 Task: Search round trip flight ticket for 2 adults, 2 infants in seat and 1 infant on lap in first from Boston: Gen. Edward Lawrence Logan International Airport to Greensboro: Piedmont Triad International Airport on 5-1-2023 and return on 5-2-2023. Choice of flights is Westjet. Number of bags: 1 checked bag. Price is upto 75000. Outbound departure time preference is 7:45. Return departure time preference is 20:30.
Action: Mouse moved to (222, 428)
Screenshot: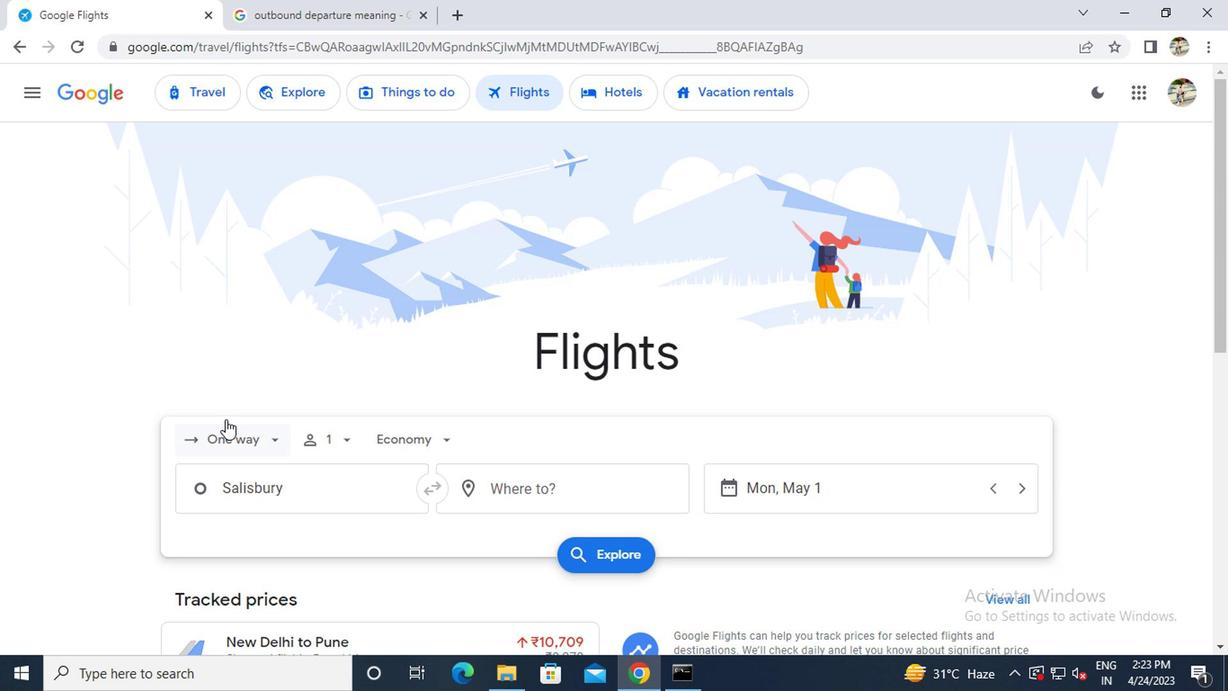 
Action: Mouse pressed left at (222, 428)
Screenshot: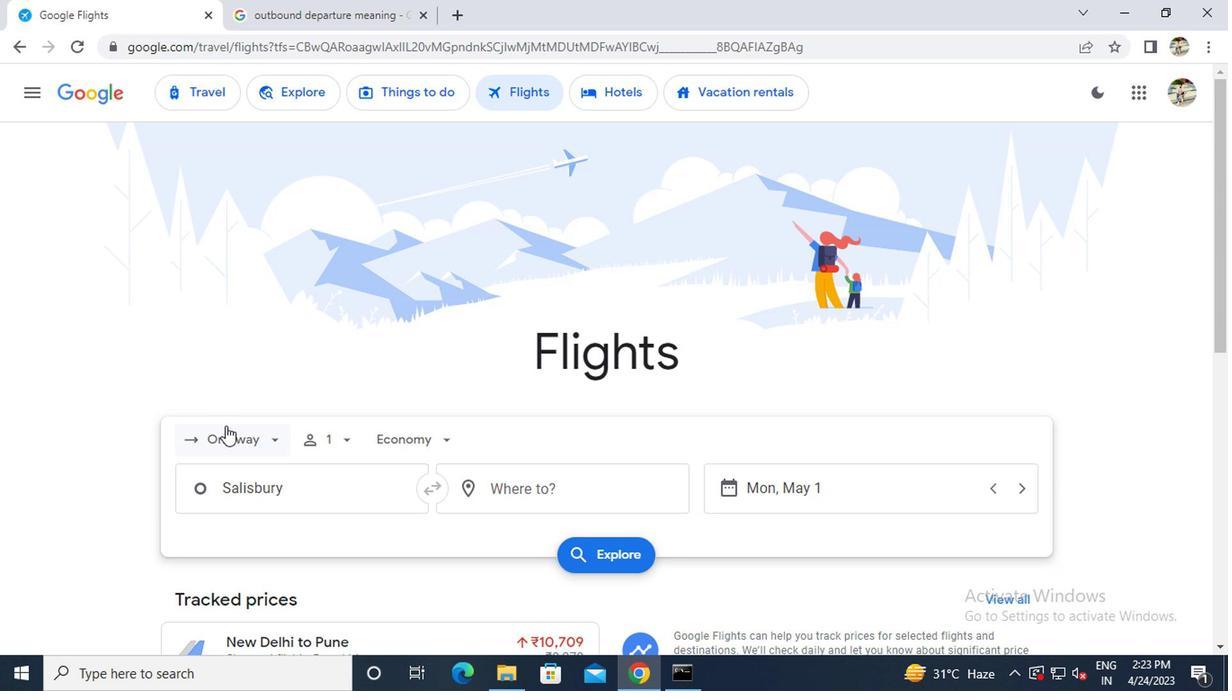 
Action: Mouse moved to (234, 479)
Screenshot: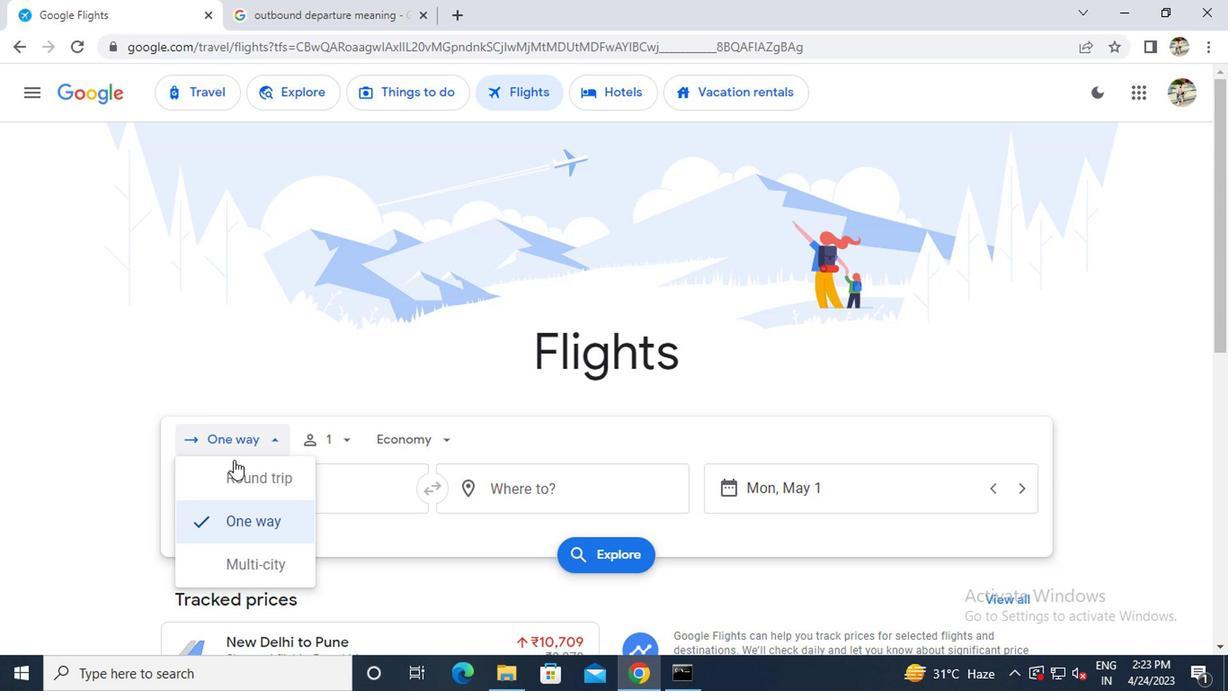 
Action: Mouse pressed left at (234, 479)
Screenshot: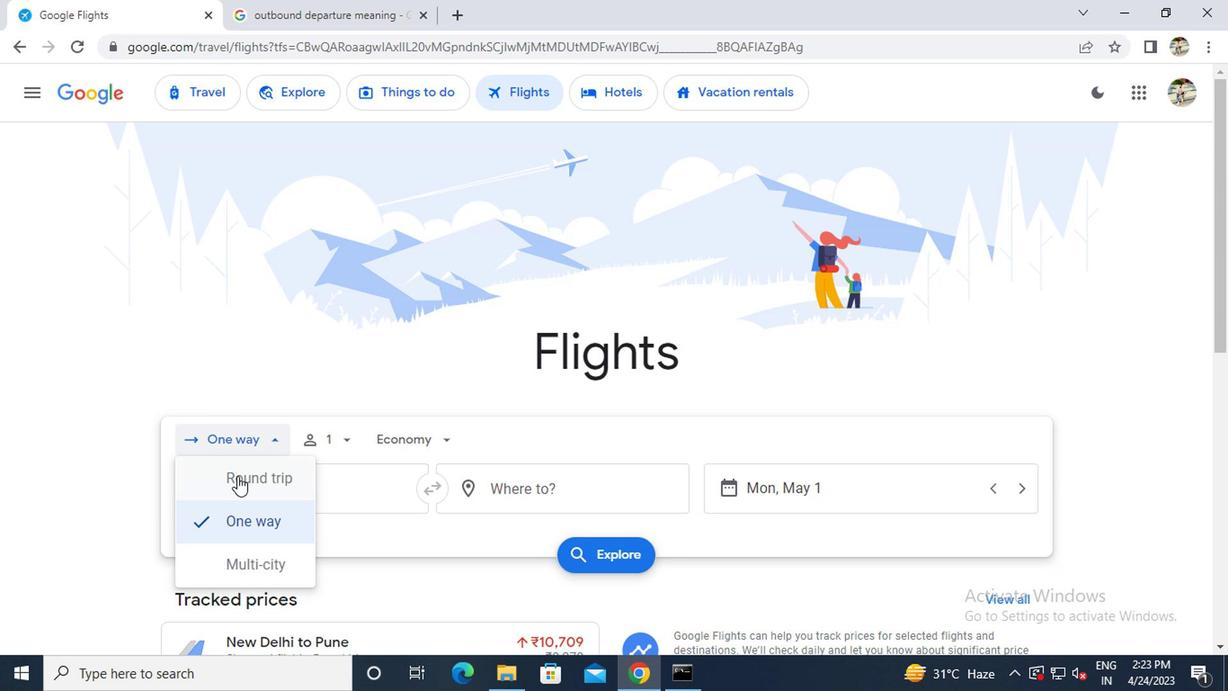 
Action: Mouse moved to (359, 435)
Screenshot: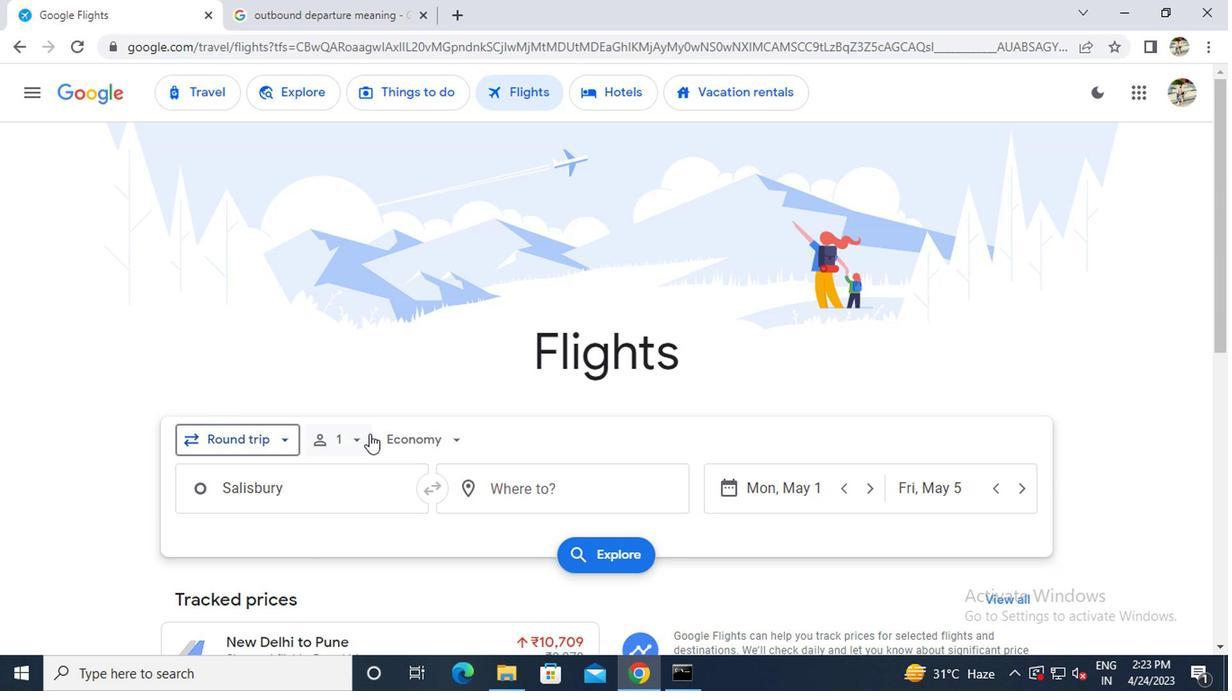 
Action: Mouse pressed left at (359, 435)
Screenshot: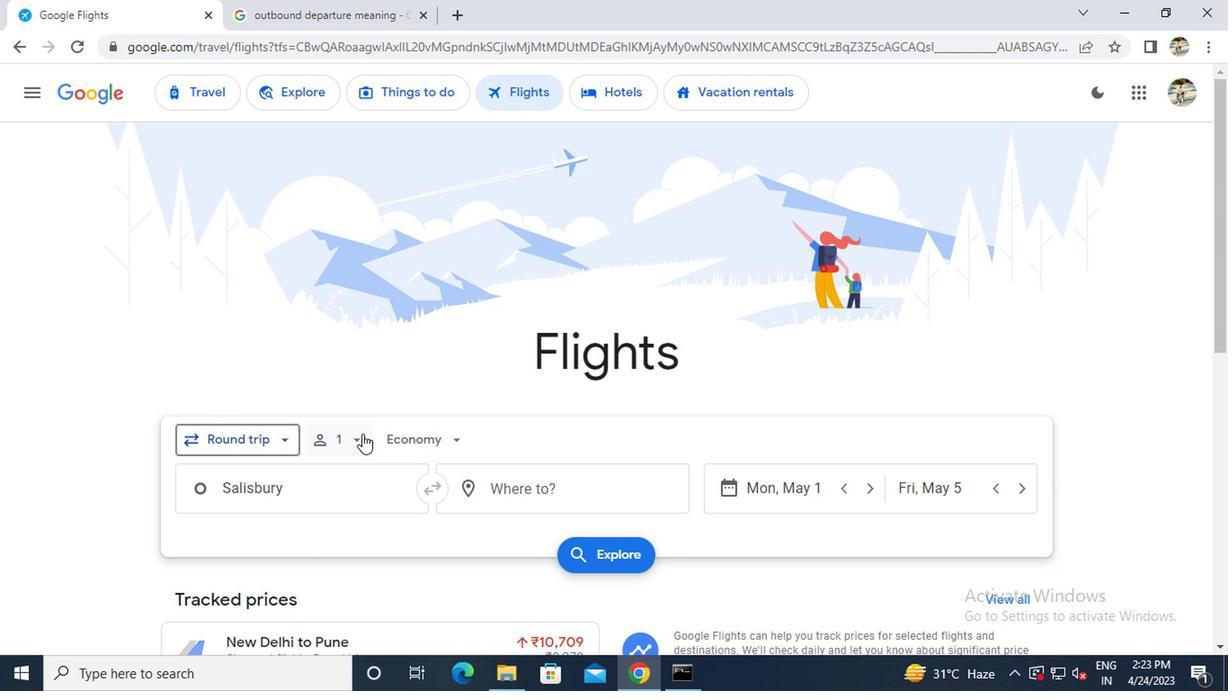 
Action: Mouse moved to (486, 483)
Screenshot: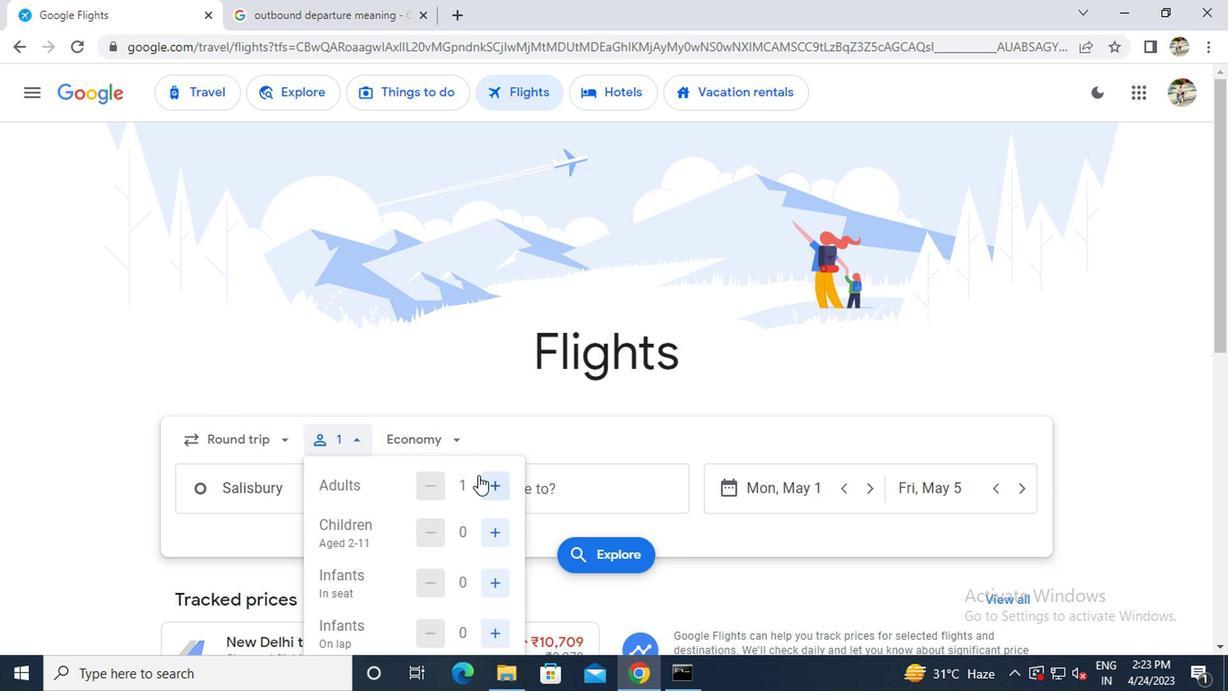 
Action: Mouse pressed left at (486, 483)
Screenshot: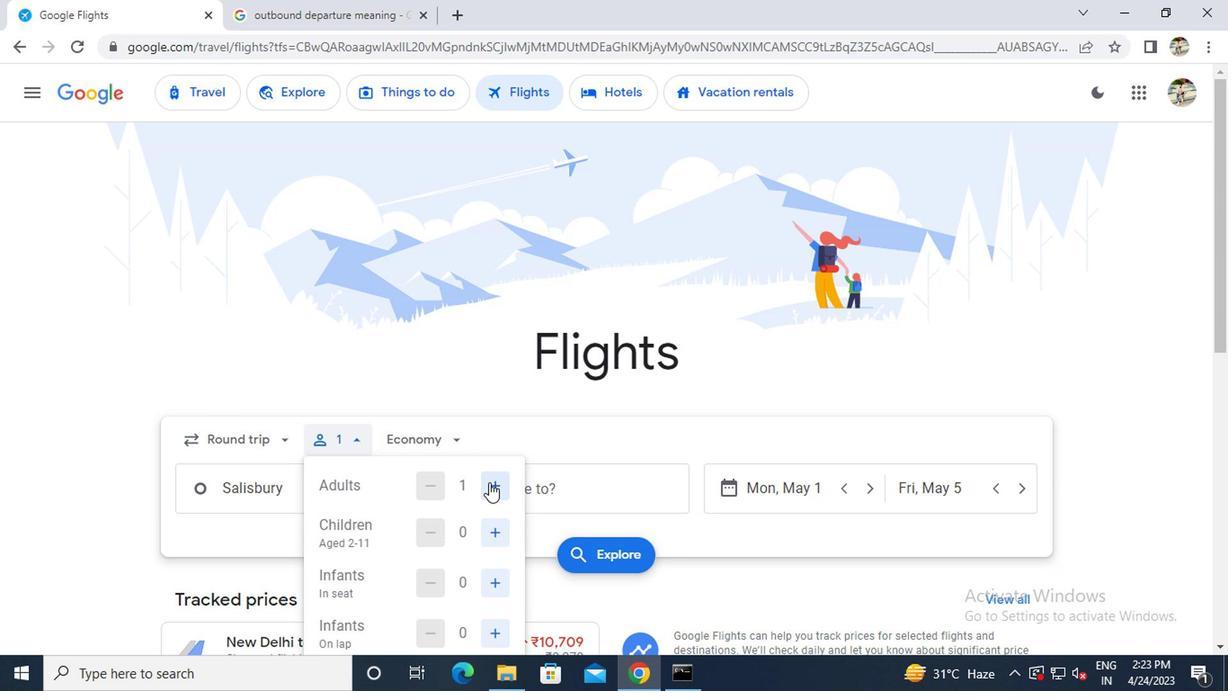 
Action: Mouse pressed left at (486, 483)
Screenshot: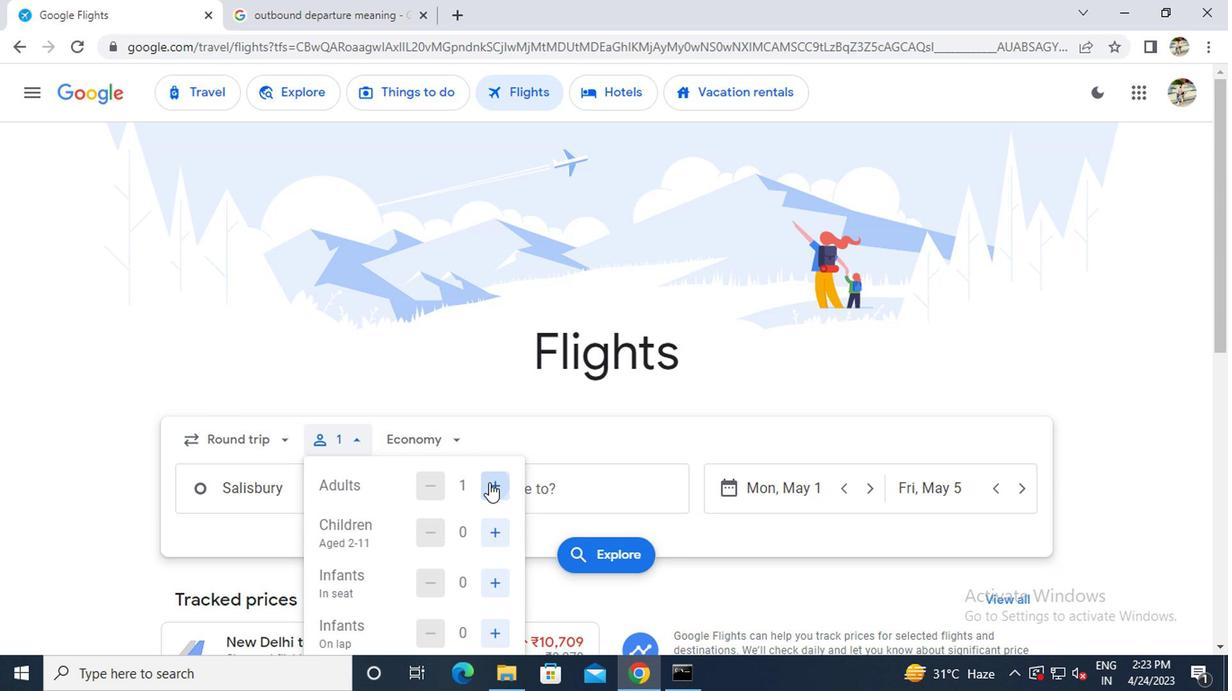 
Action: Mouse moved to (417, 479)
Screenshot: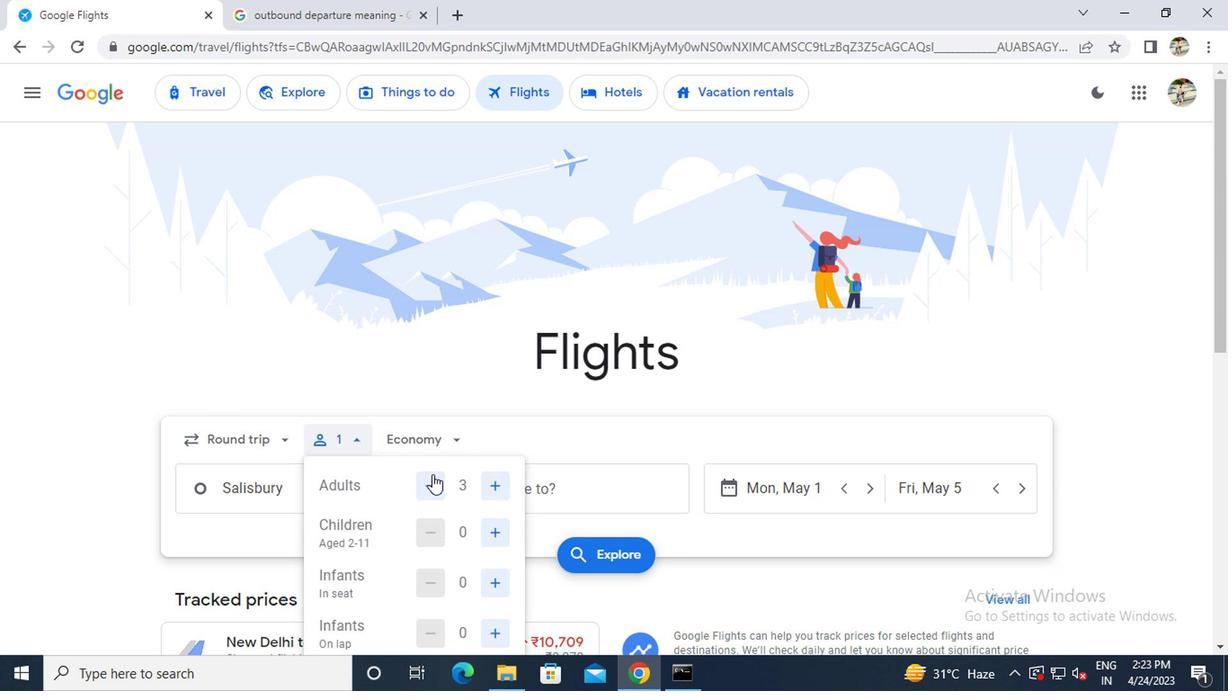 
Action: Mouse pressed left at (417, 479)
Screenshot: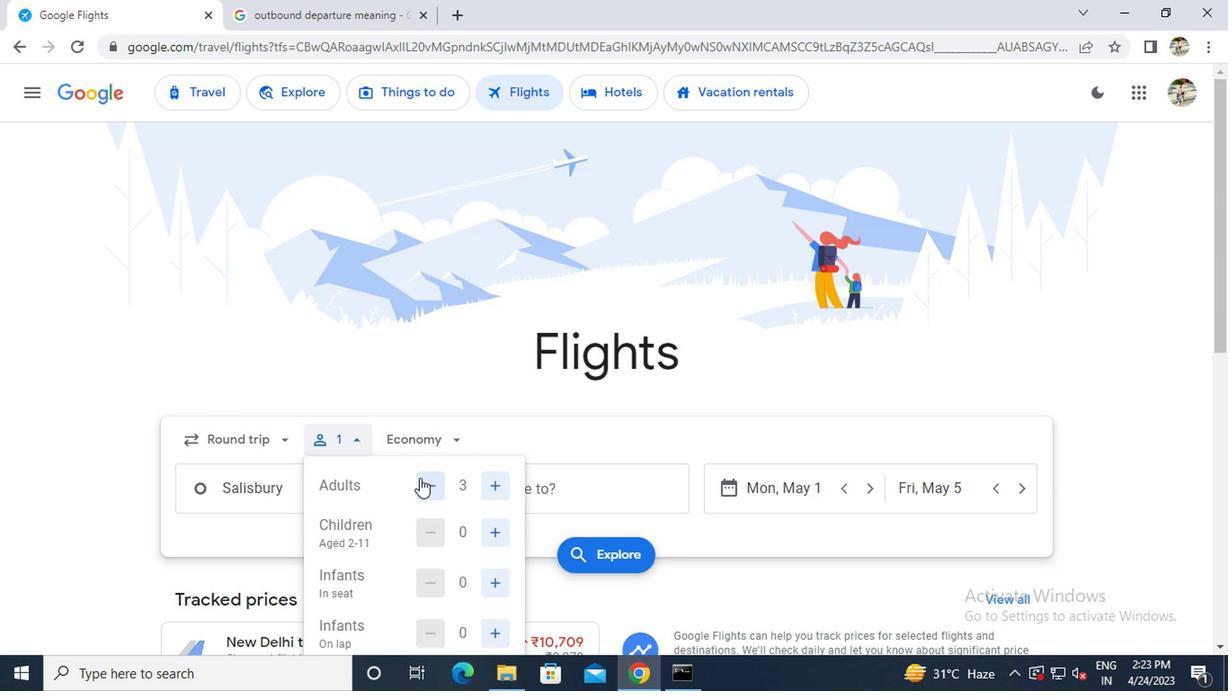 
Action: Mouse moved to (495, 574)
Screenshot: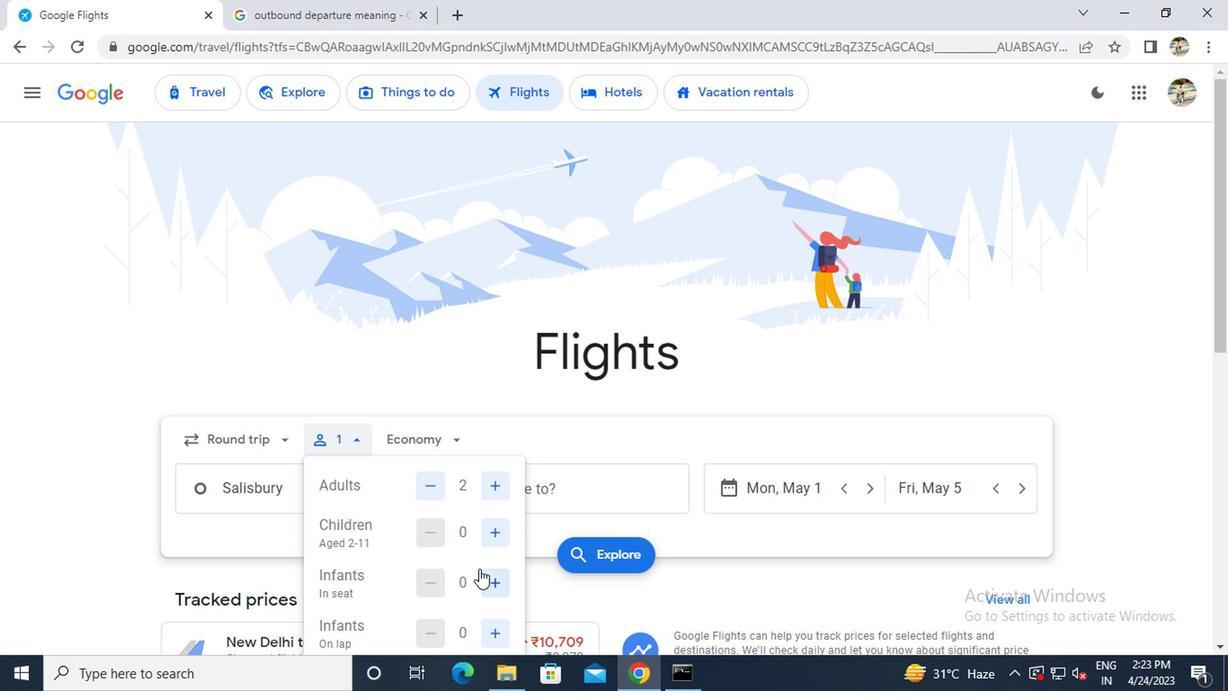
Action: Mouse pressed left at (495, 574)
Screenshot: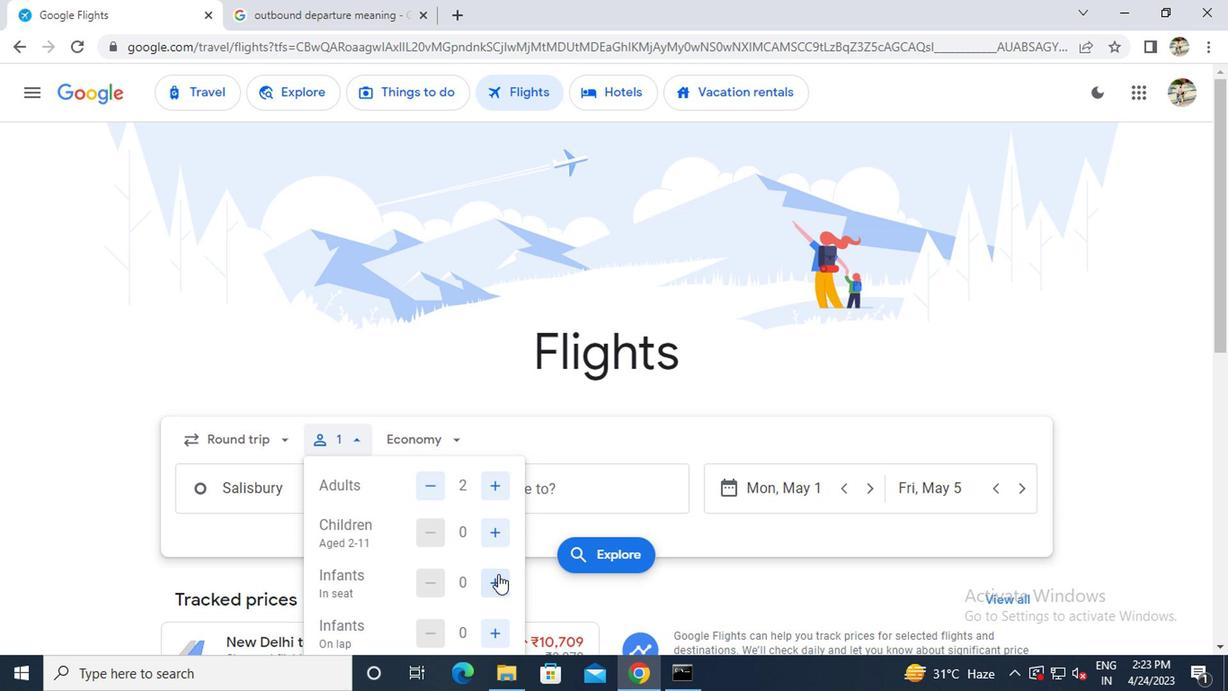 
Action: Mouse moved to (496, 574)
Screenshot: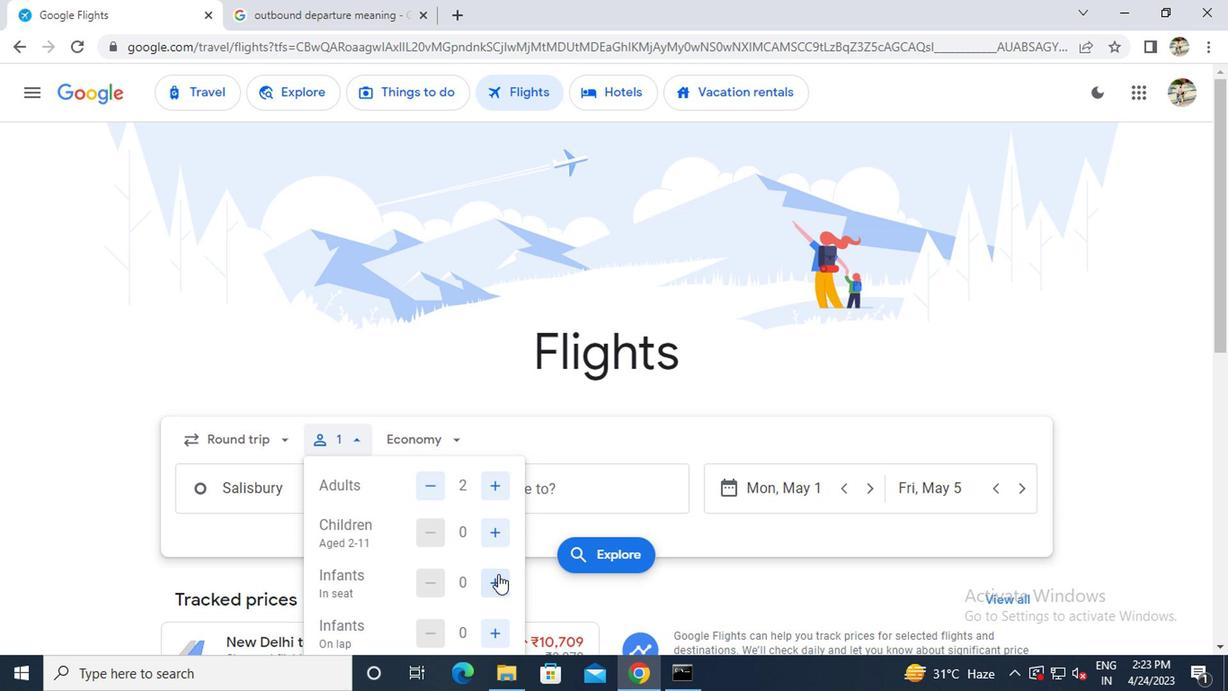 
Action: Mouse pressed left at (496, 574)
Screenshot: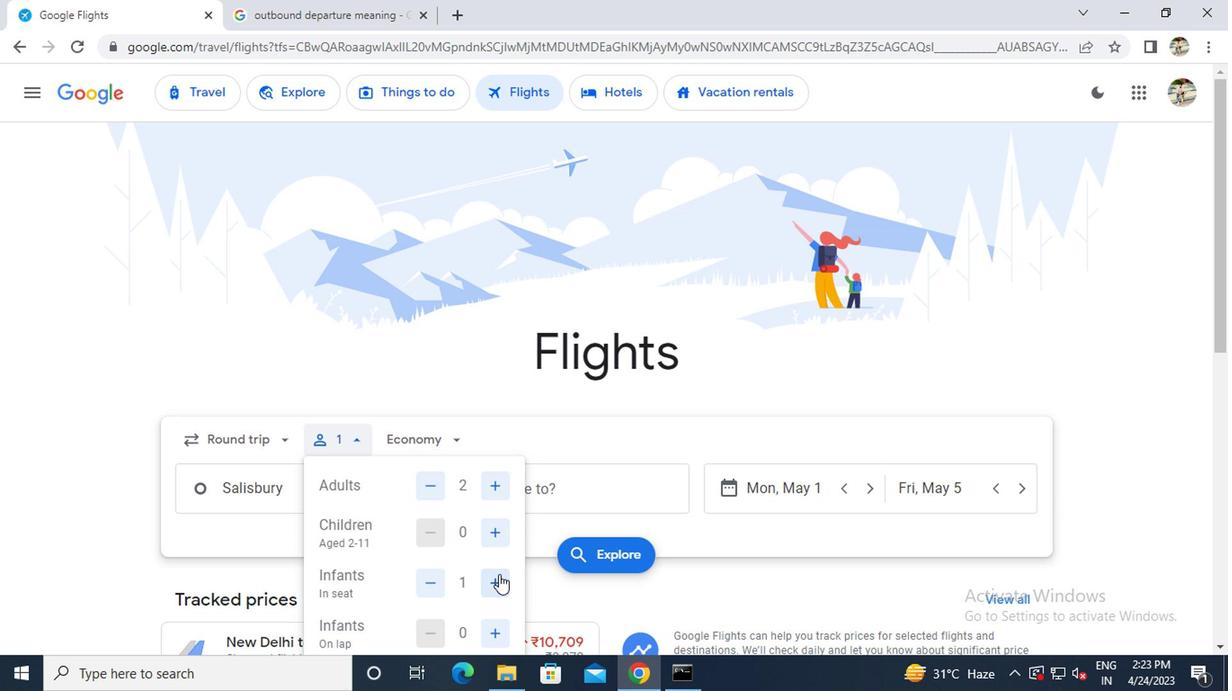 
Action: Mouse scrolled (496, 574) with delta (0, 0)
Screenshot: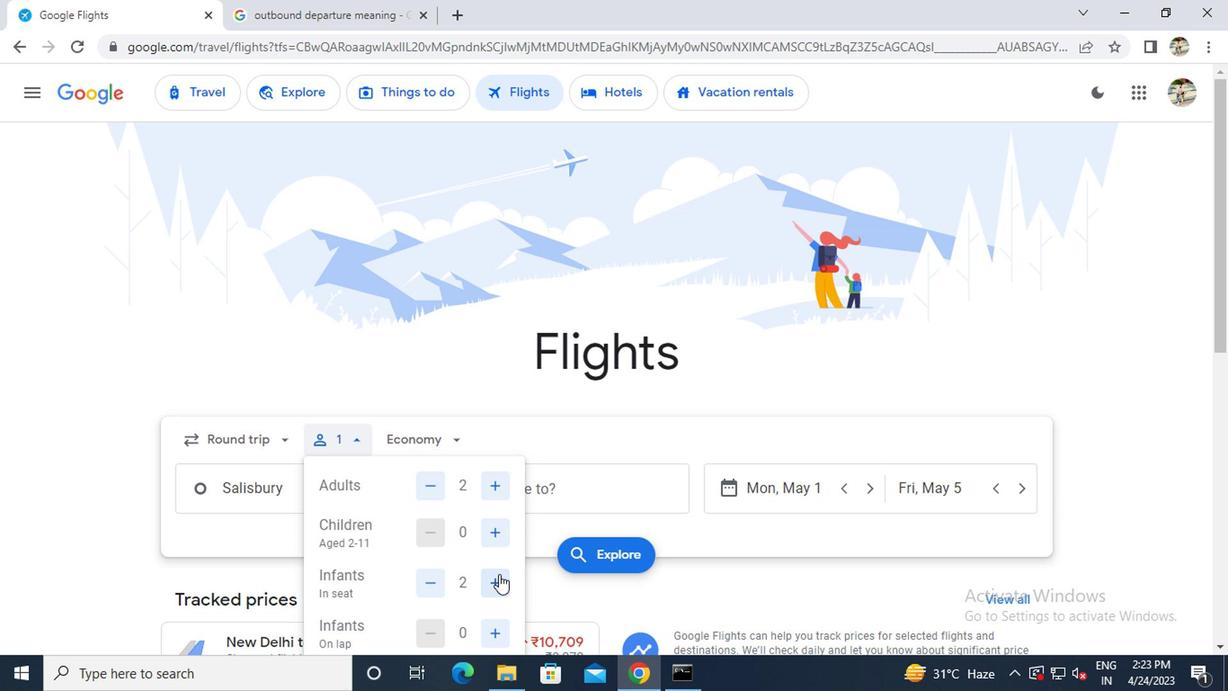 
Action: Mouse moved to (492, 540)
Screenshot: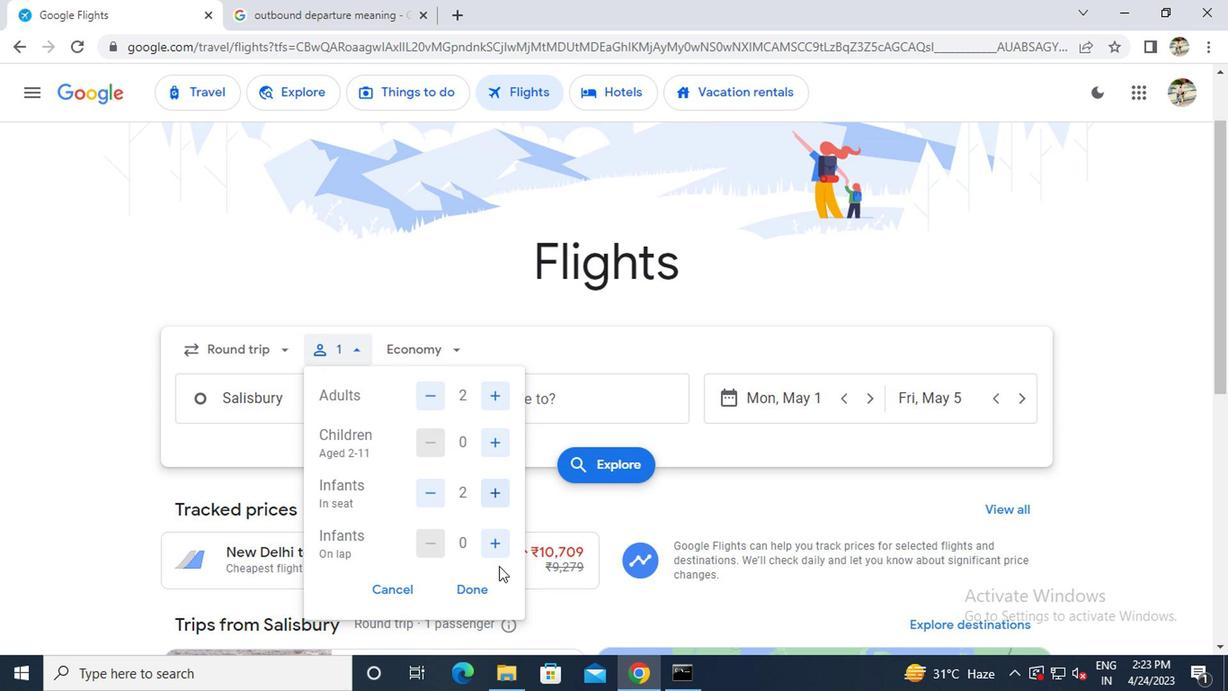 
Action: Mouse pressed left at (492, 540)
Screenshot: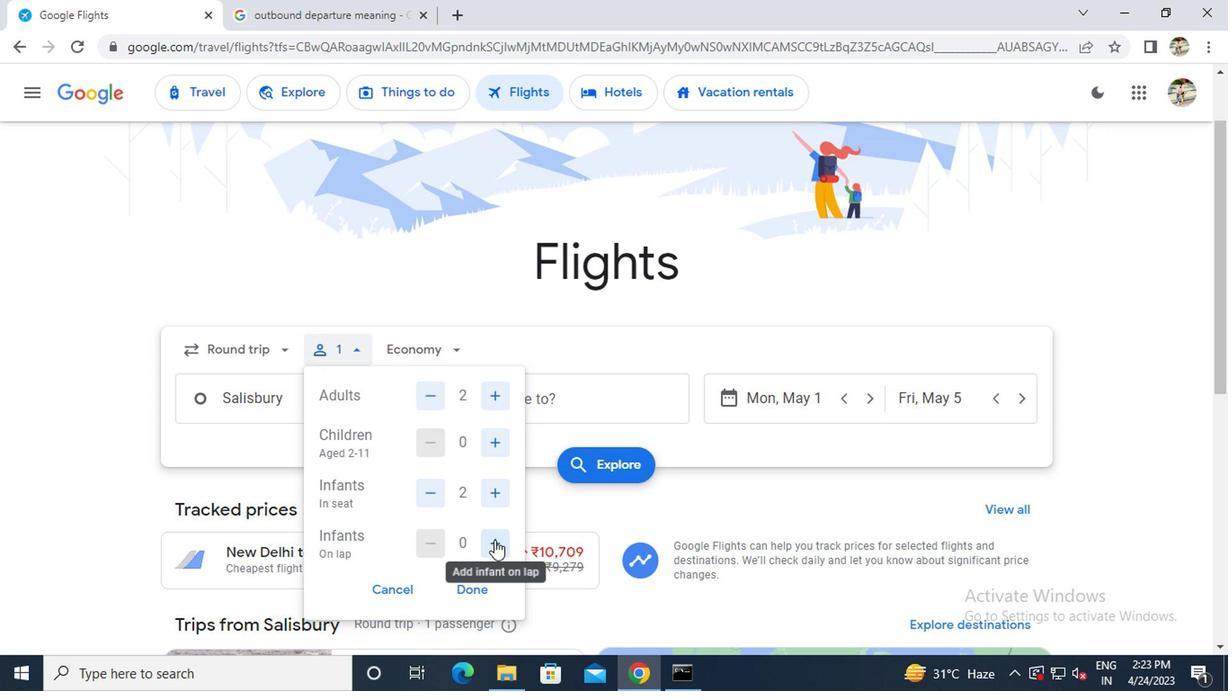 
Action: Mouse moved to (461, 592)
Screenshot: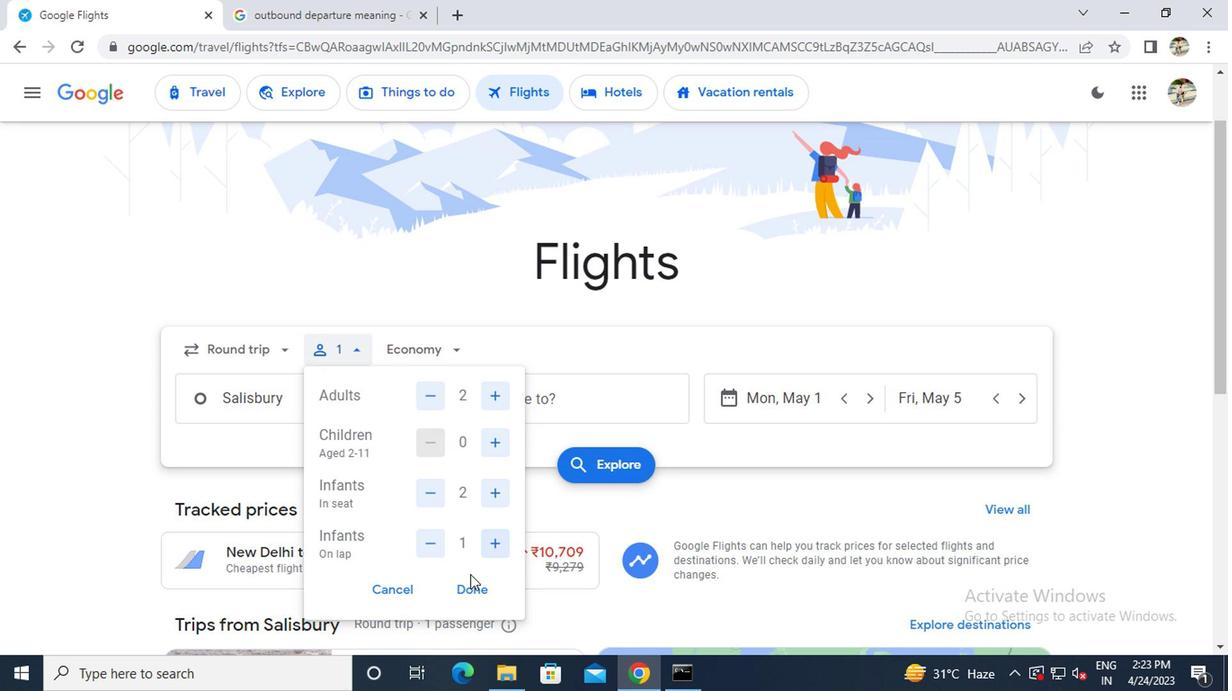 
Action: Mouse pressed left at (461, 592)
Screenshot: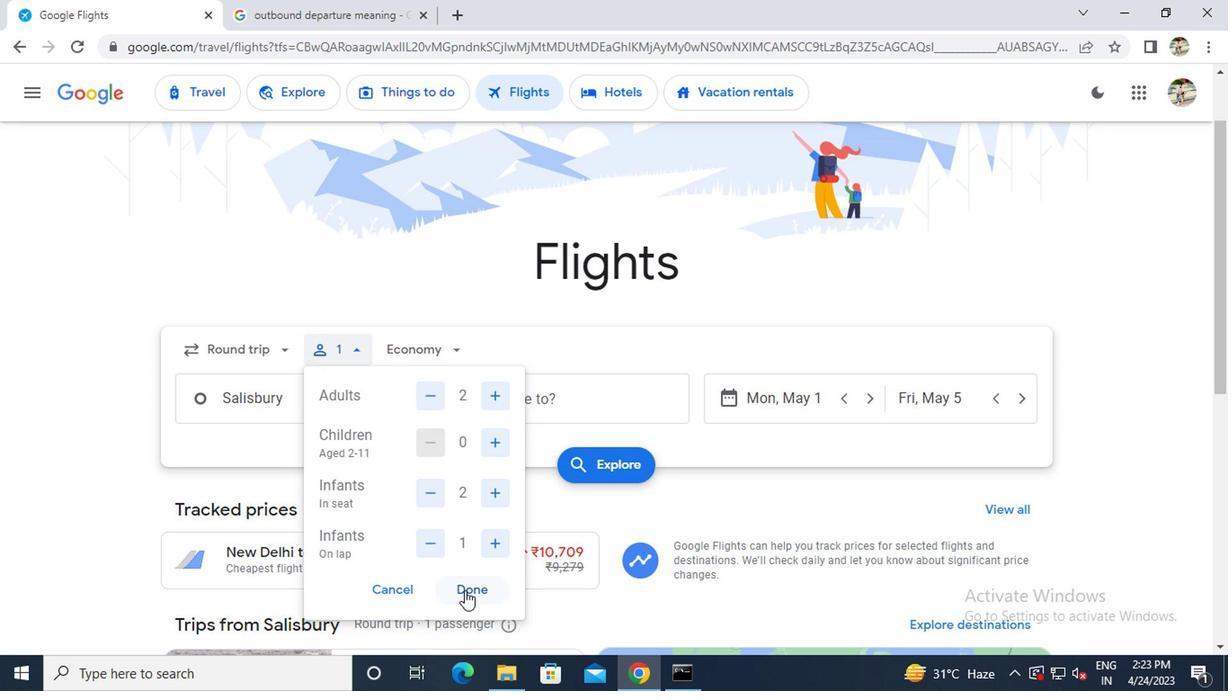 
Action: Mouse moved to (413, 337)
Screenshot: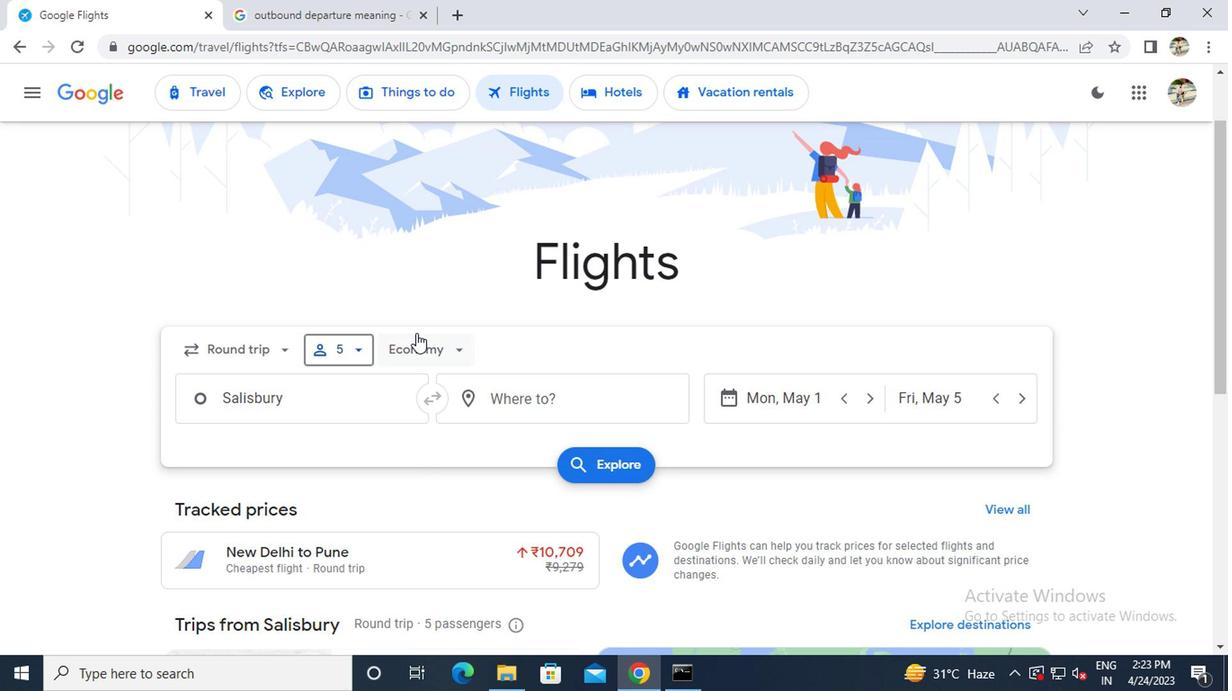 
Action: Mouse pressed left at (413, 337)
Screenshot: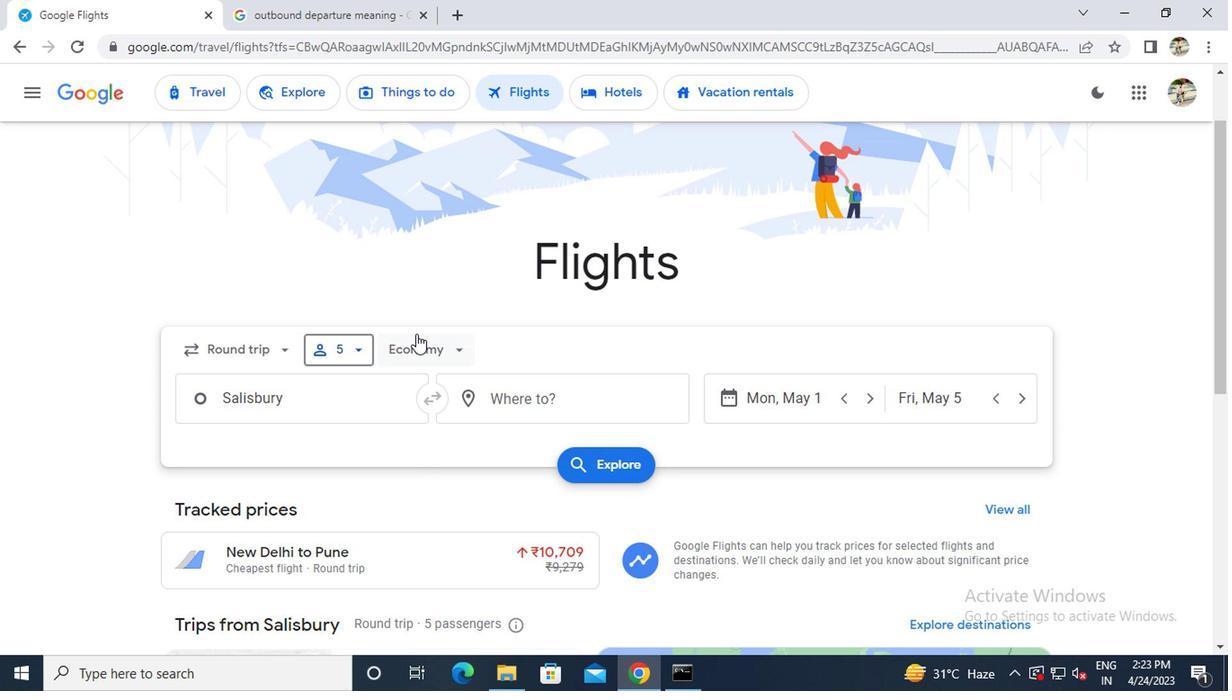 
Action: Mouse moved to (409, 401)
Screenshot: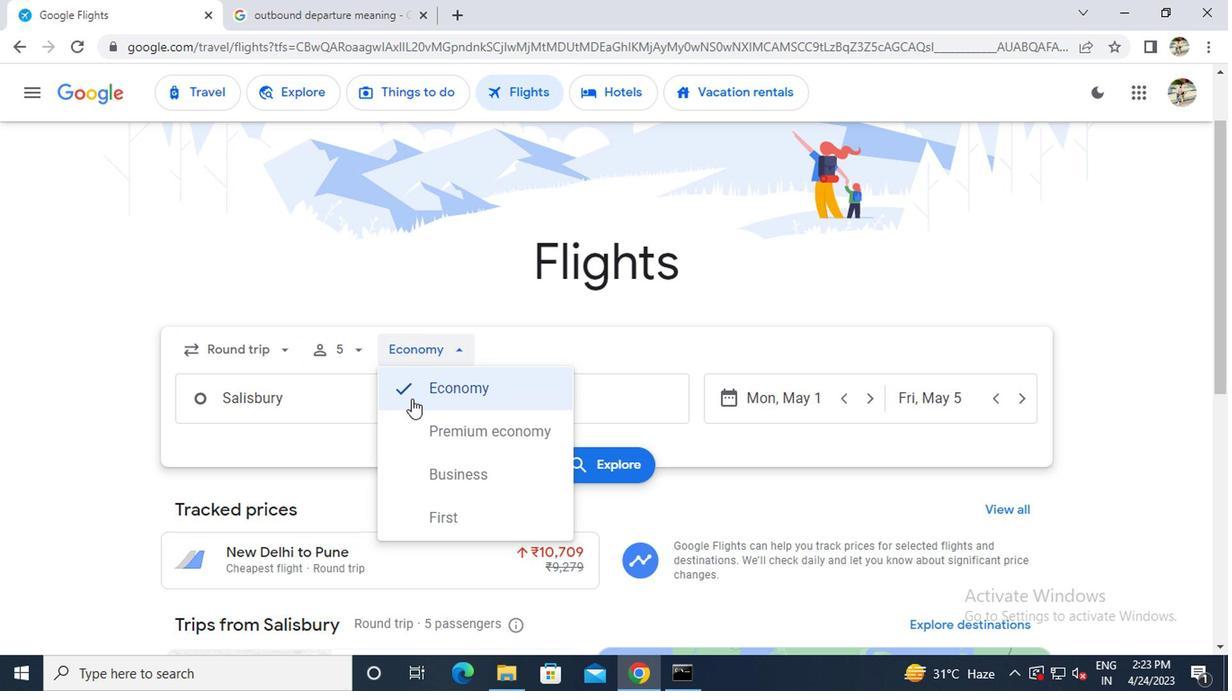 
Action: Mouse pressed left at (409, 401)
Screenshot: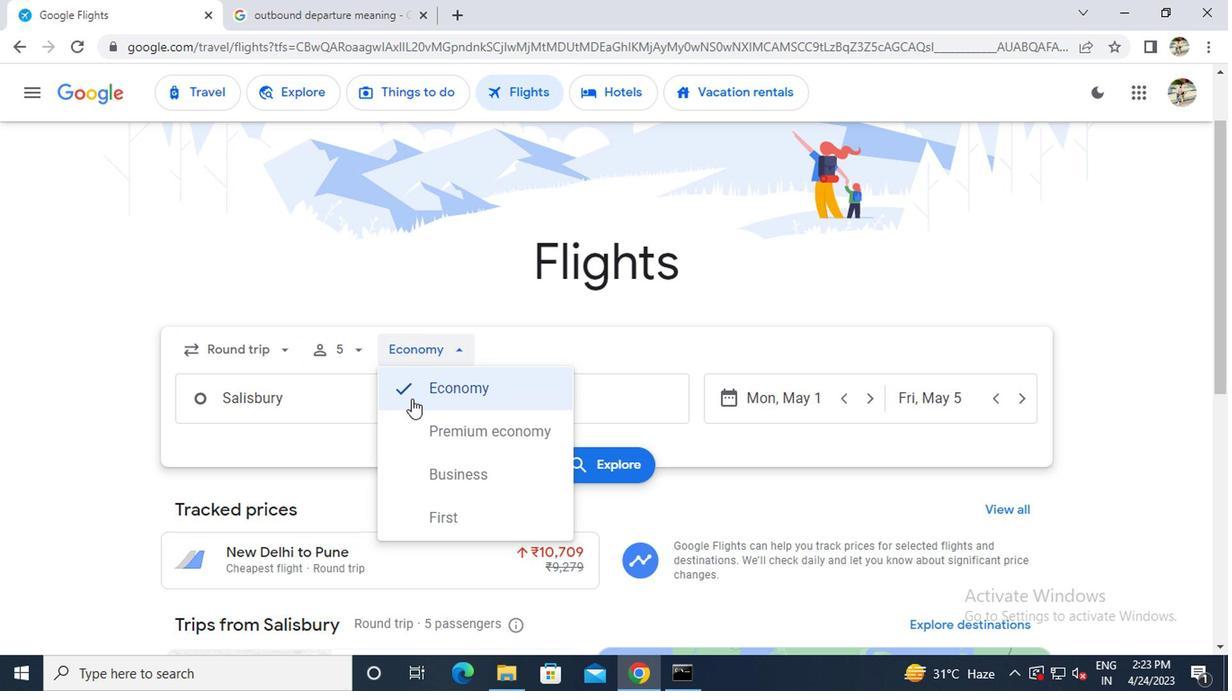 
Action: Mouse moved to (305, 405)
Screenshot: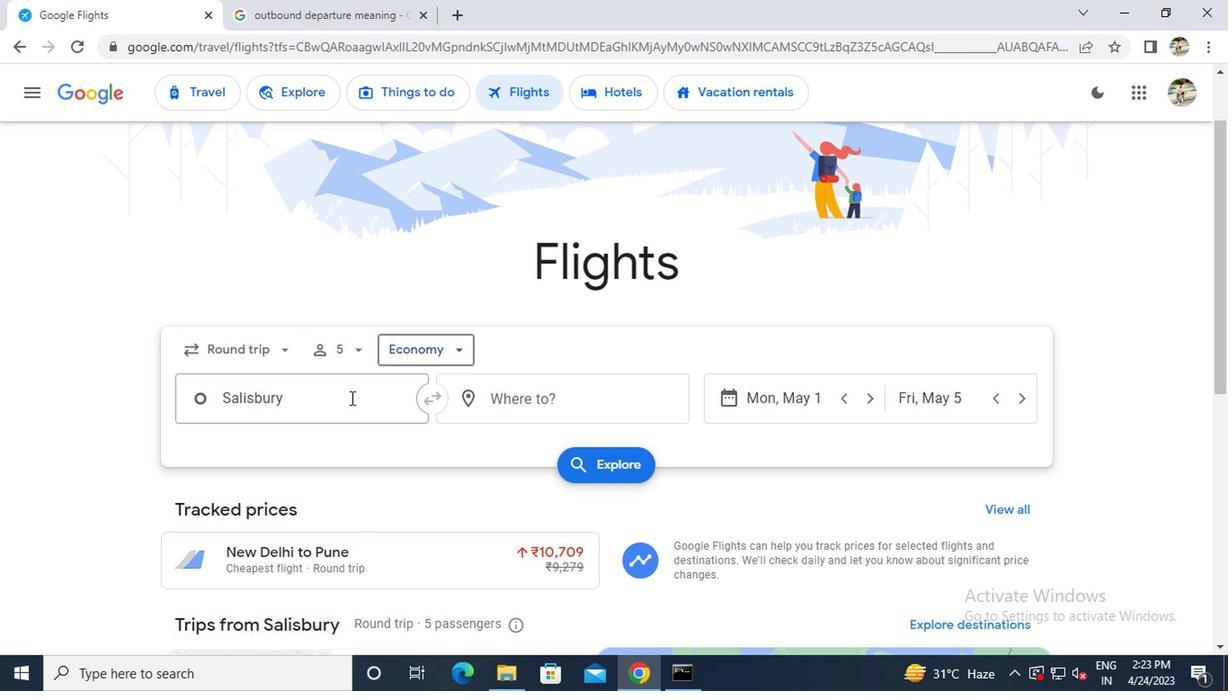 
Action: Mouse pressed left at (305, 405)
Screenshot: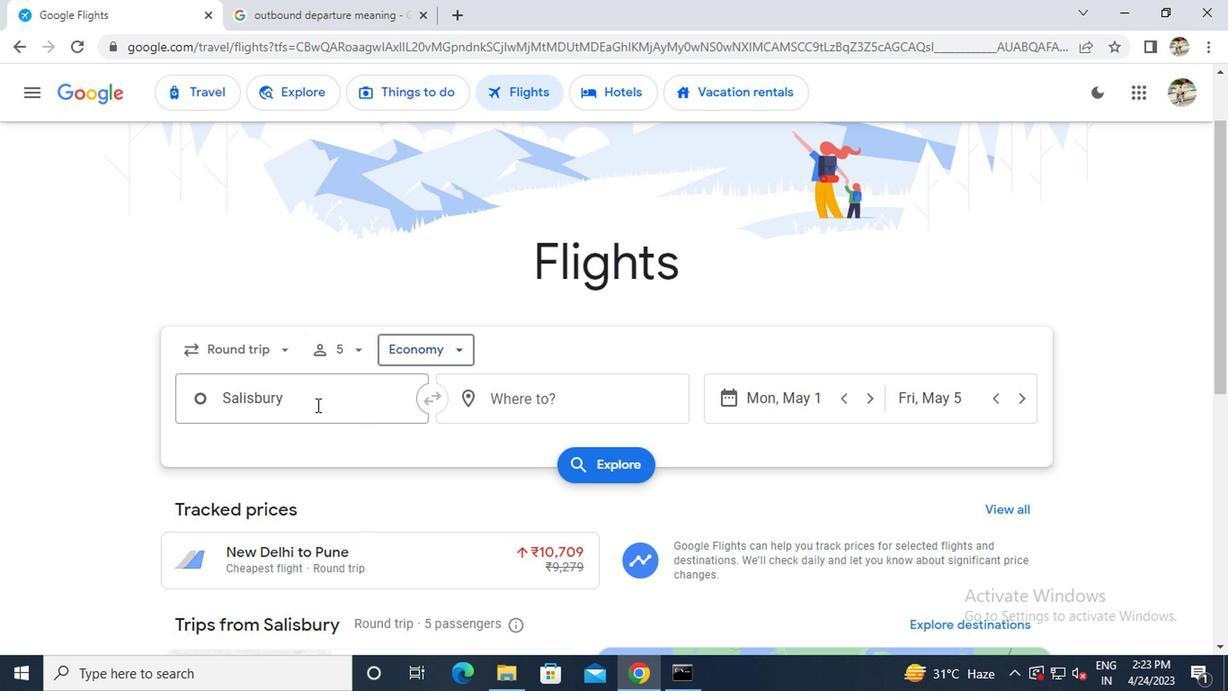 
Action: Key pressed <Key.caps_lock>b<Key.caps_lock>oston<Key.space><Key.caps_lock>g<Key.caps_lock>en<Key.backspace>
Screenshot: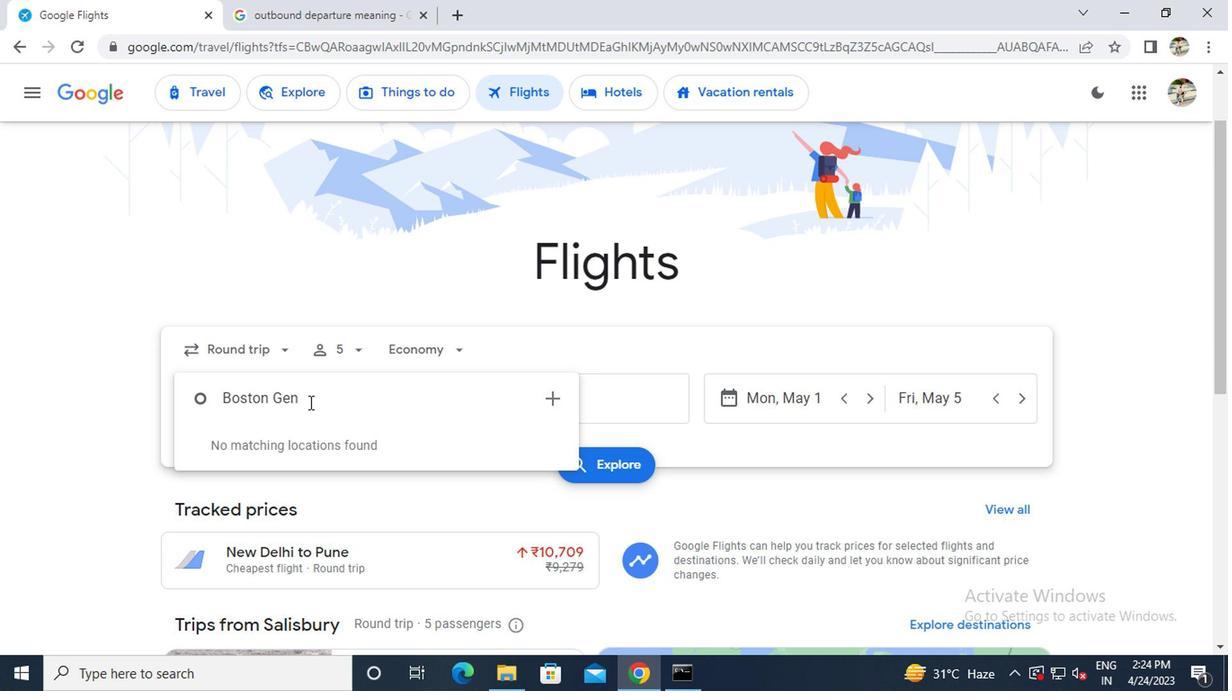 
Action: Mouse moved to (292, 451)
Screenshot: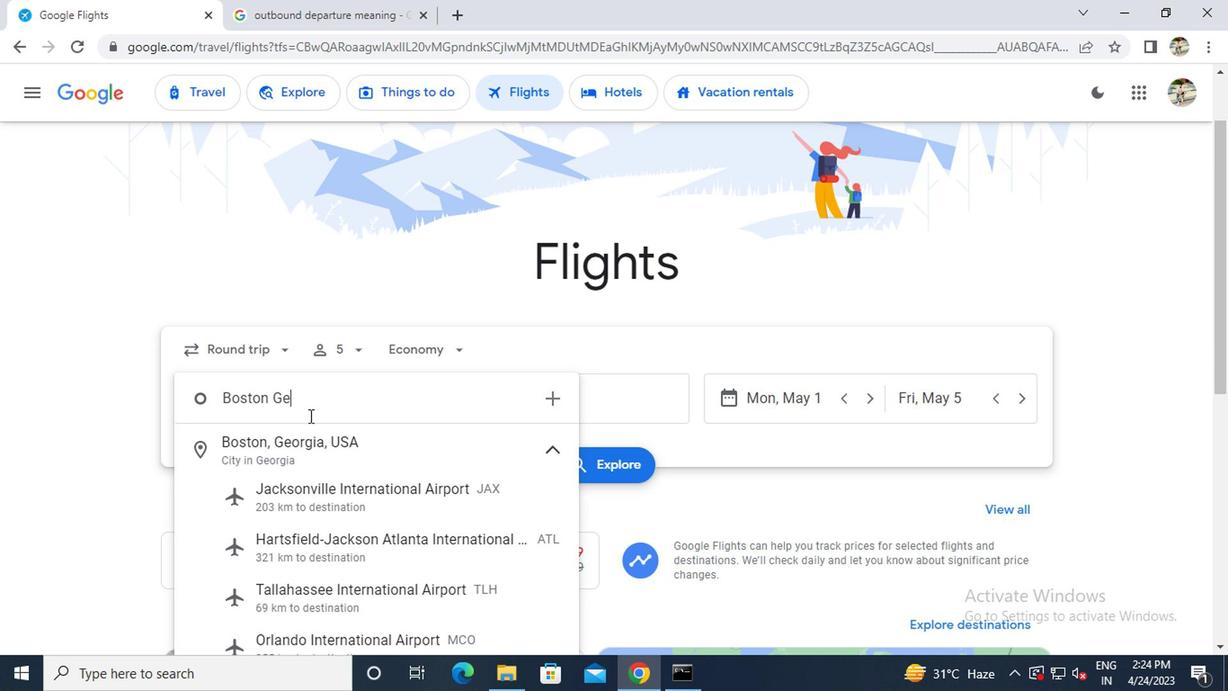 
Action: Mouse pressed left at (292, 451)
Screenshot: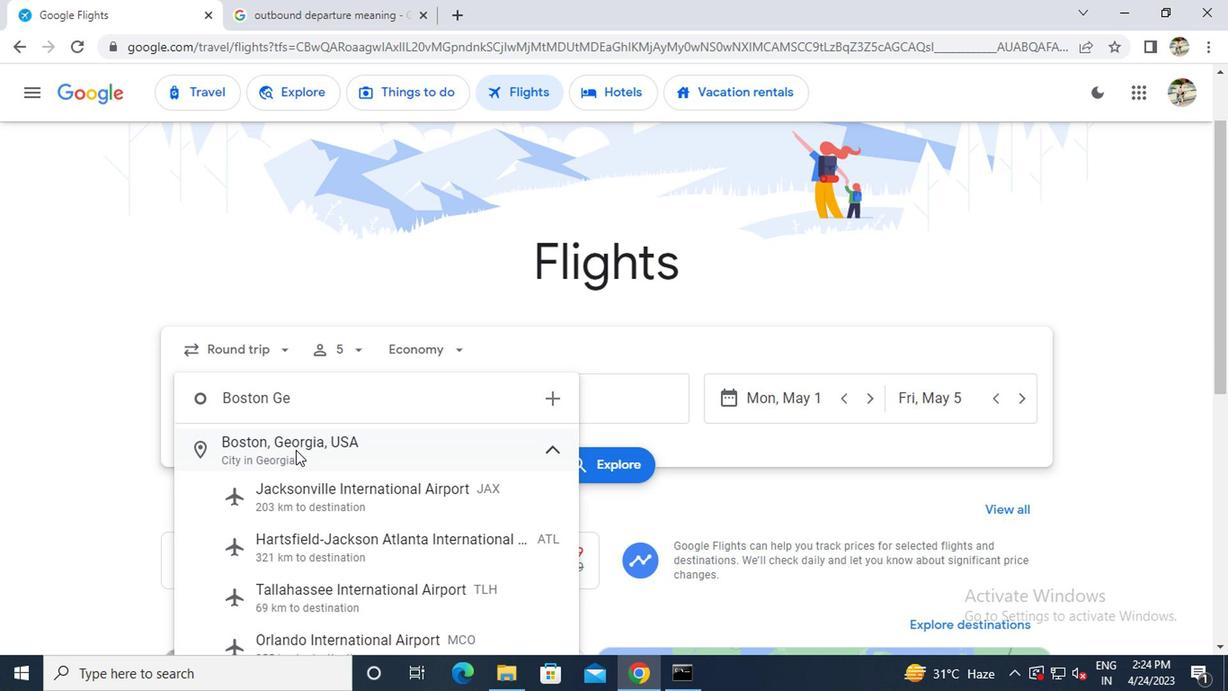 
Action: Mouse moved to (496, 414)
Screenshot: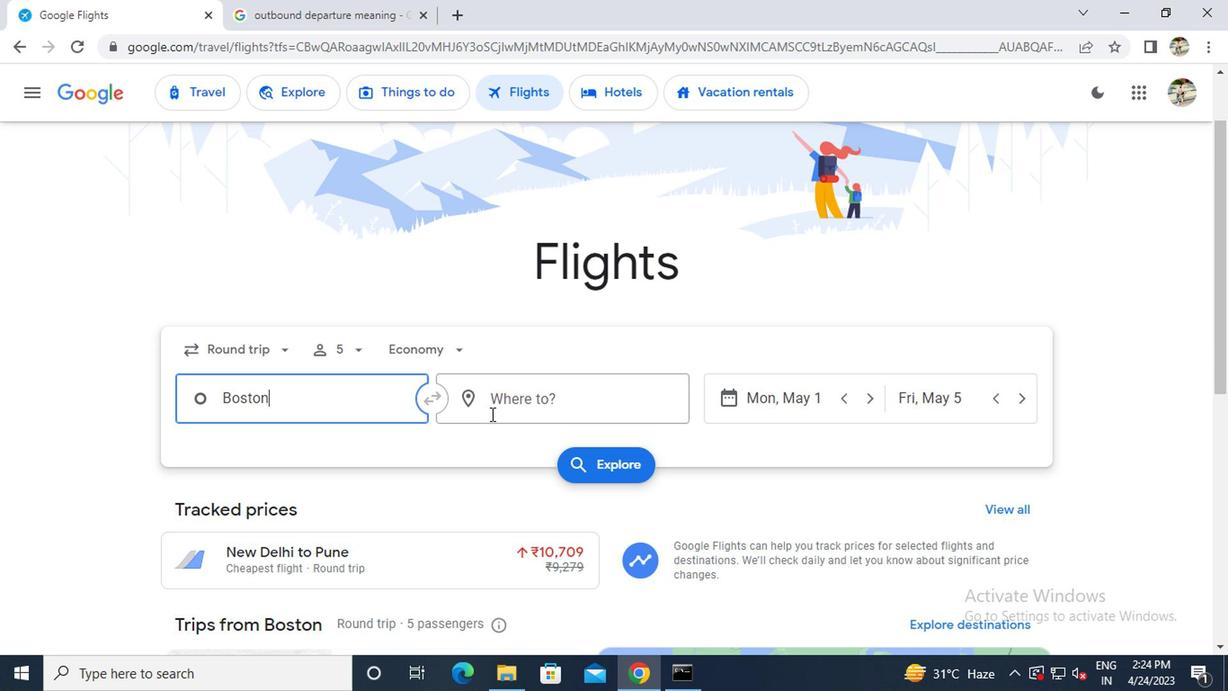 
Action: Mouse pressed left at (496, 414)
Screenshot: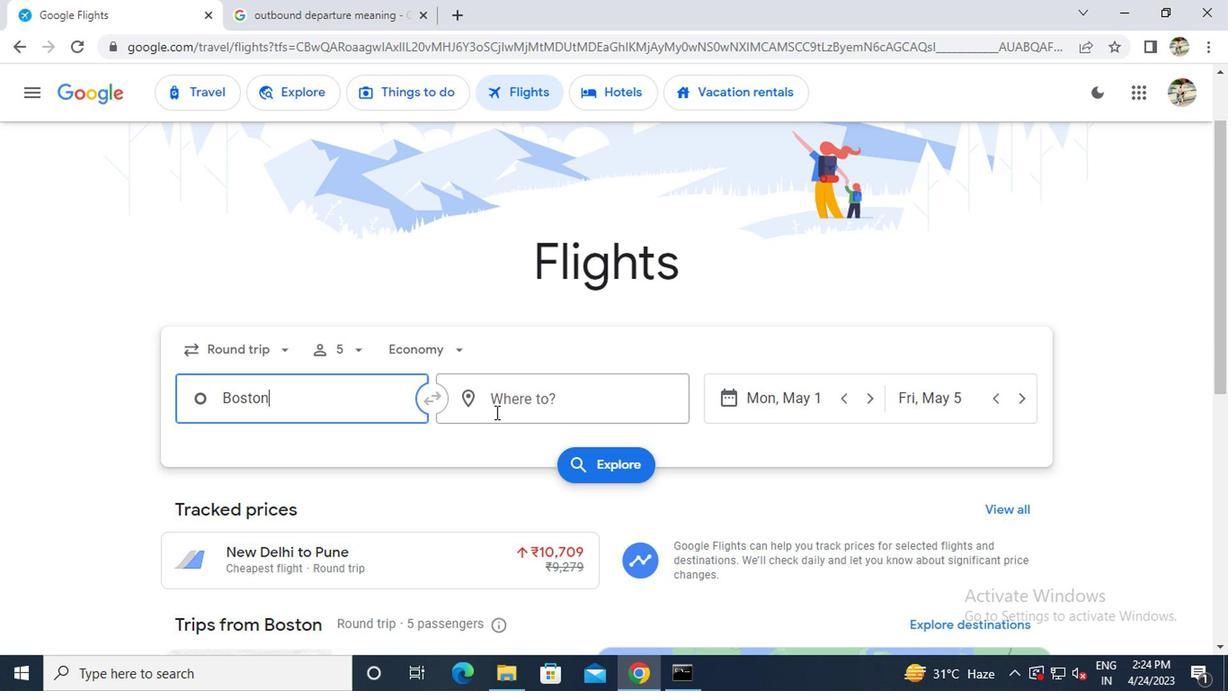 
Action: Mouse moved to (496, 414)
Screenshot: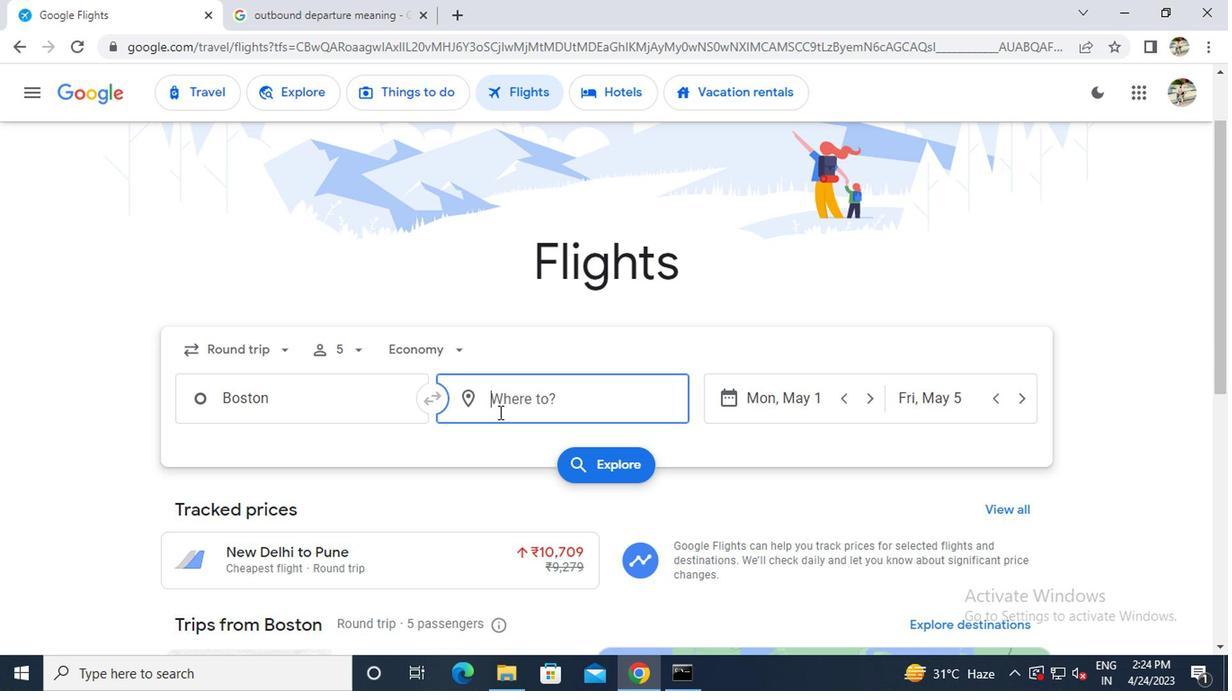 
Action: Key pressed <Key.caps_lock>g<Key.caps_lock>reensboro<Key.space>pied<Key.backspace><Key.backspace><Key.backspace>
Screenshot: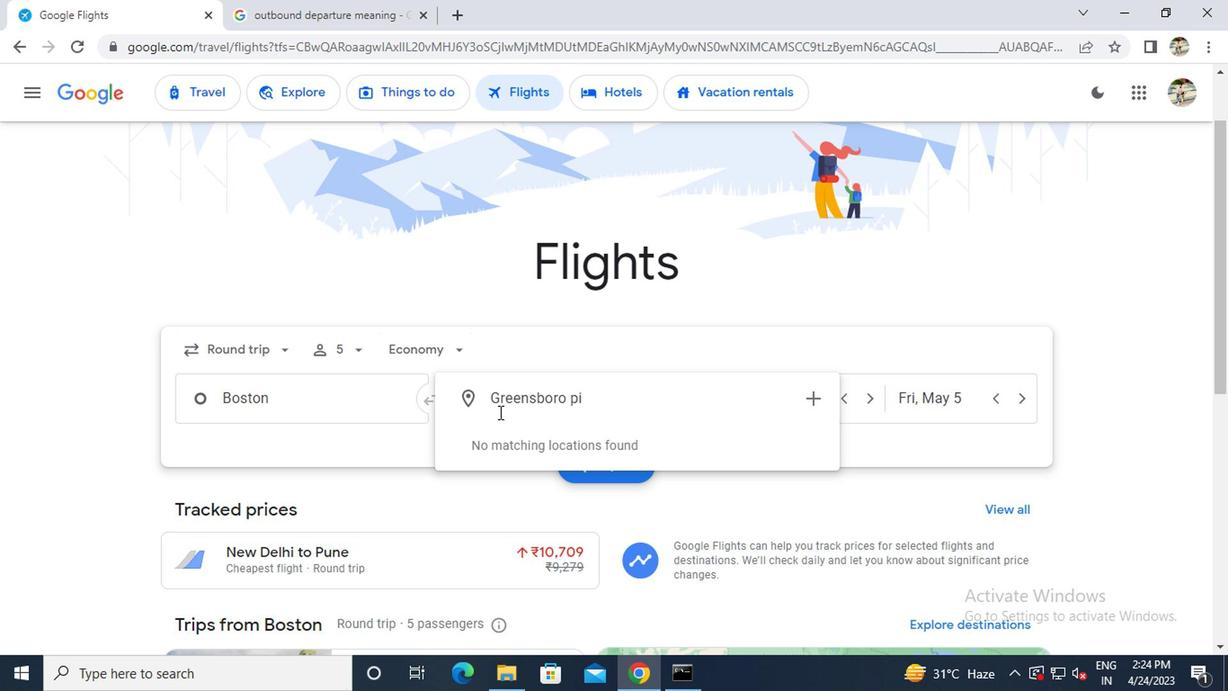 
Action: Mouse moved to (556, 444)
Screenshot: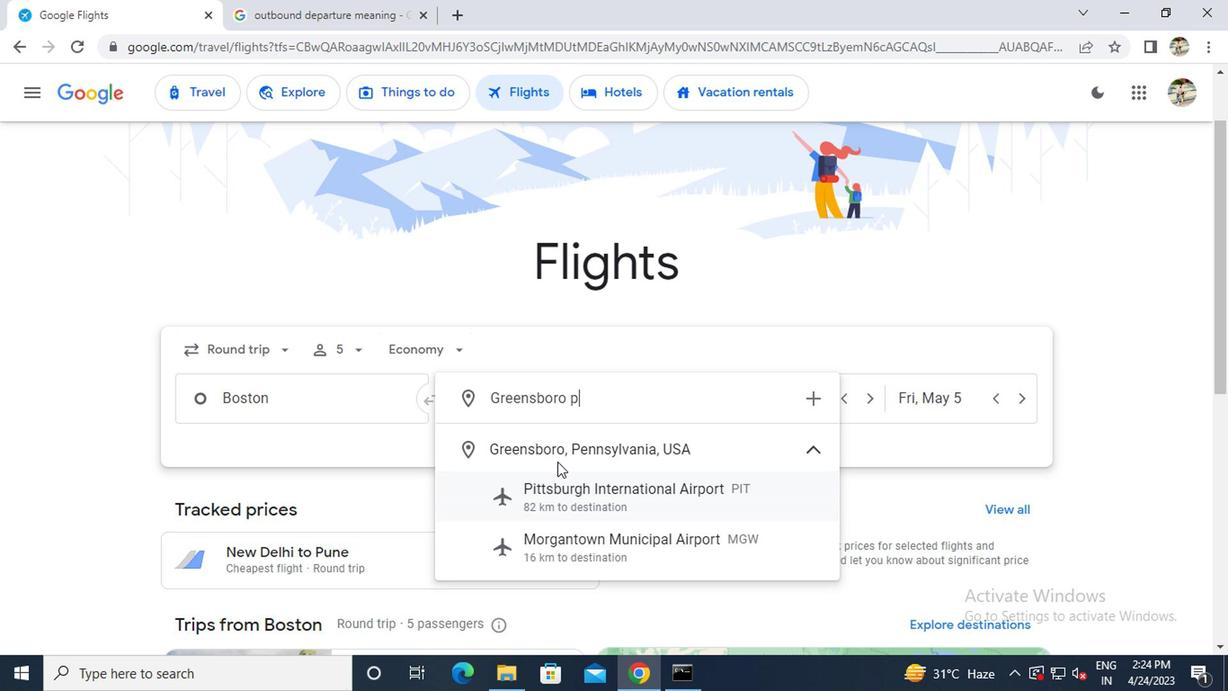 
Action: Mouse pressed left at (556, 444)
Screenshot: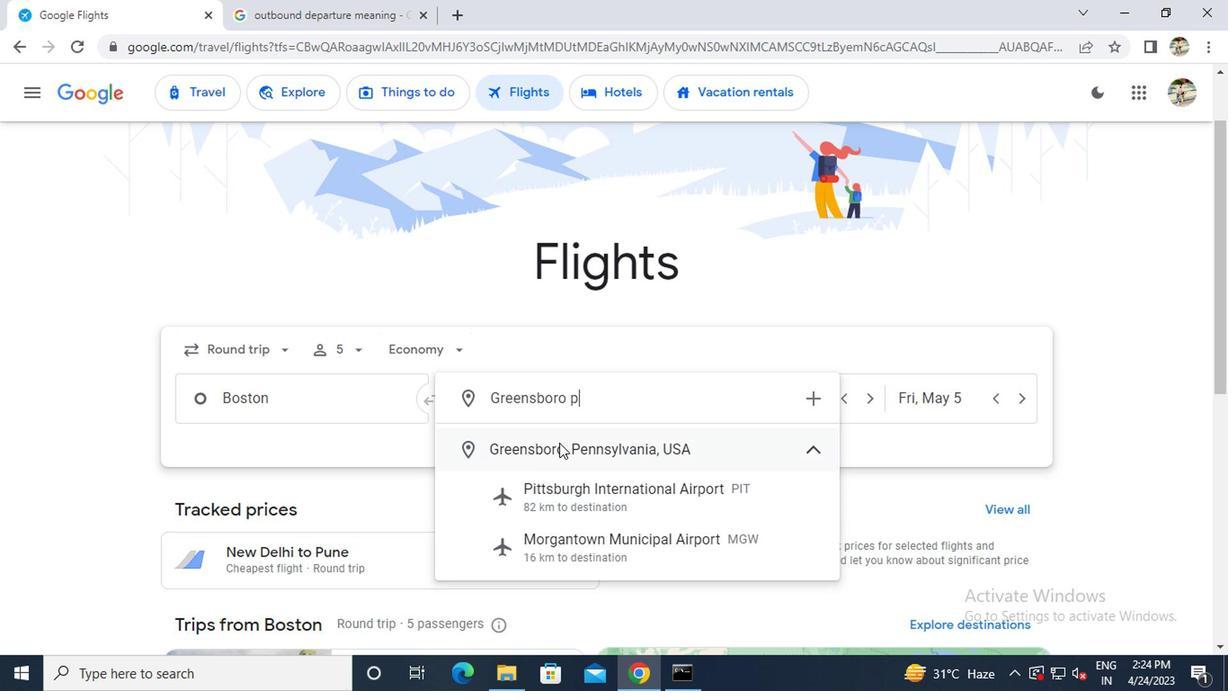 
Action: Mouse moved to (797, 412)
Screenshot: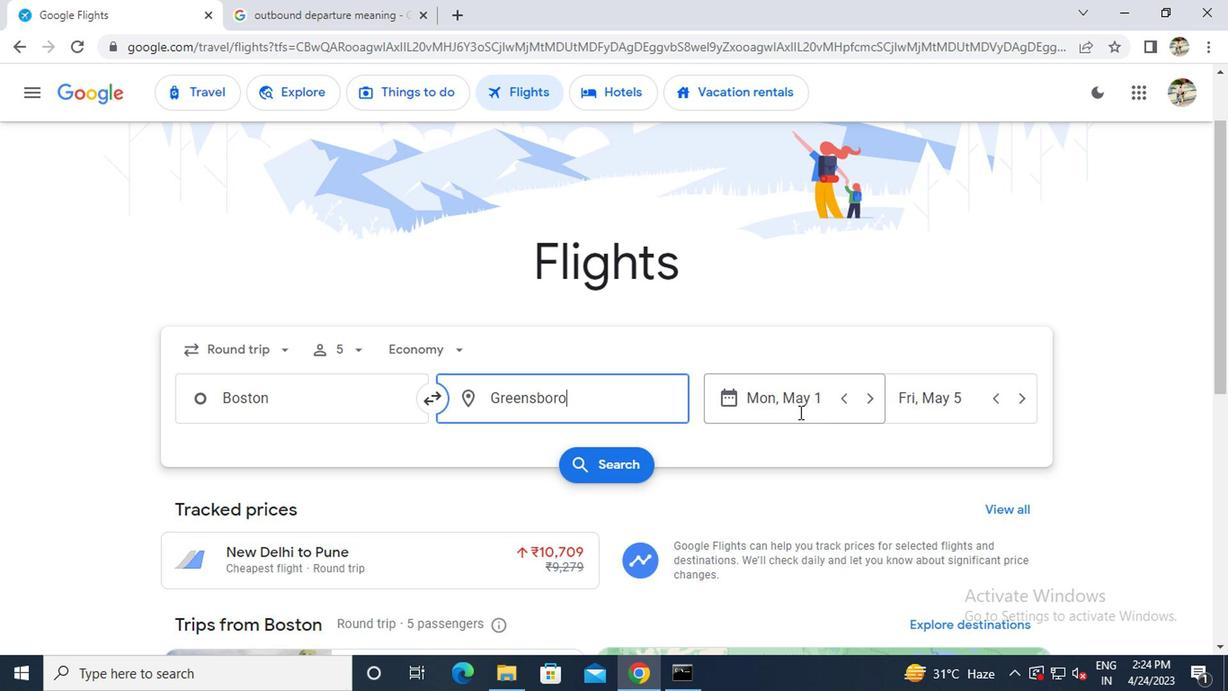 
Action: Mouse pressed left at (797, 412)
Screenshot: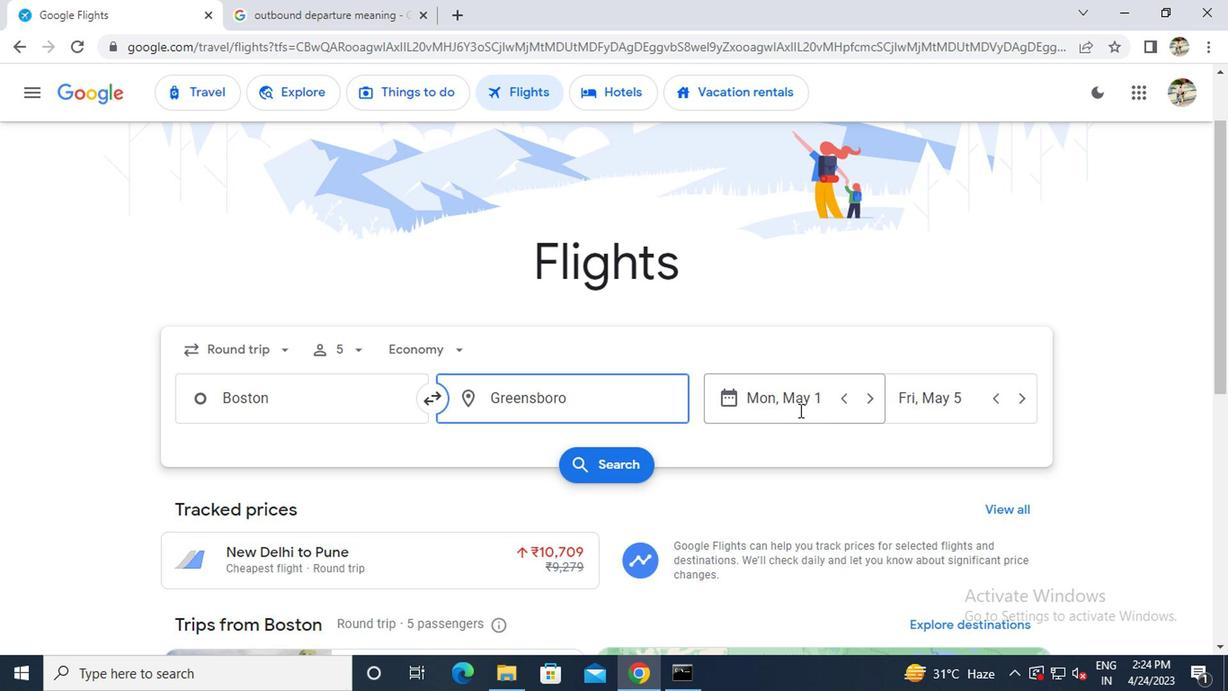 
Action: Mouse moved to (794, 321)
Screenshot: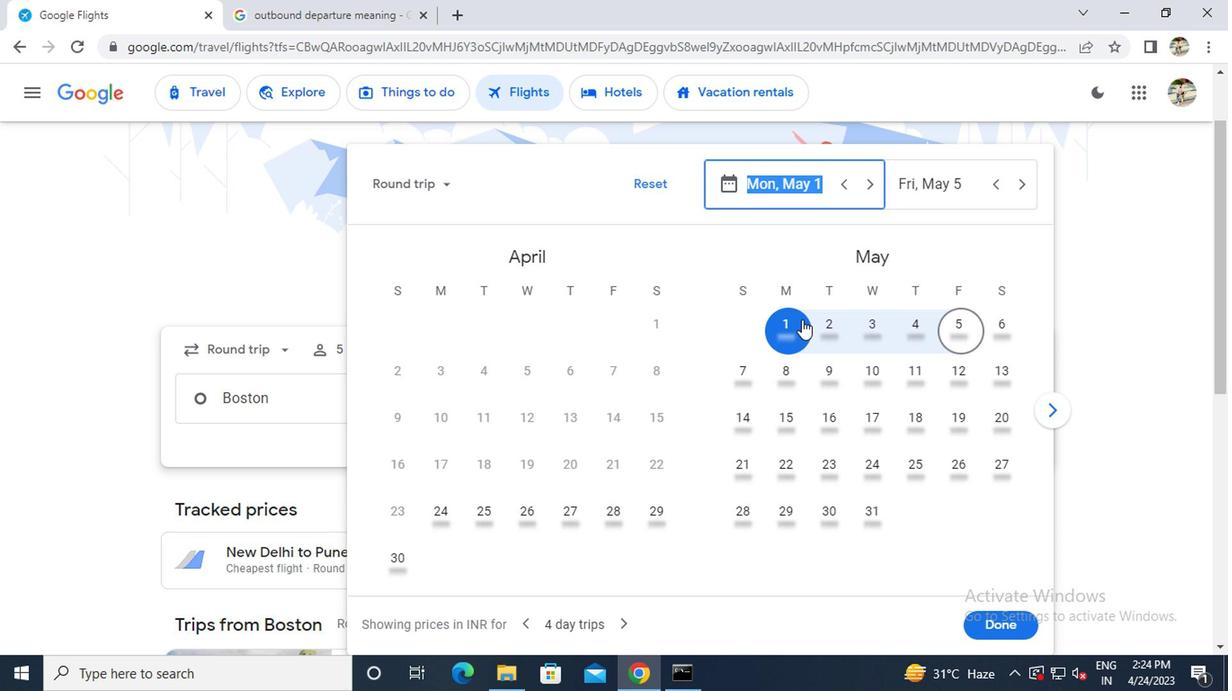 
Action: Mouse pressed left at (794, 321)
Screenshot: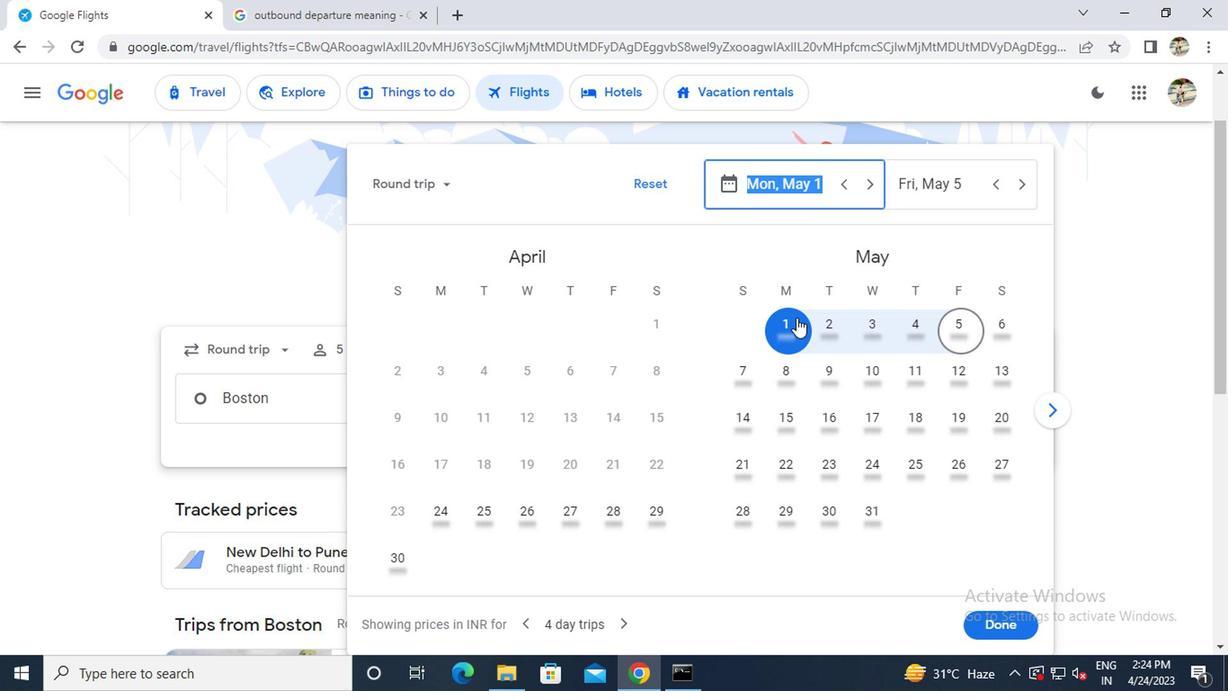 
Action: Mouse moved to (986, 622)
Screenshot: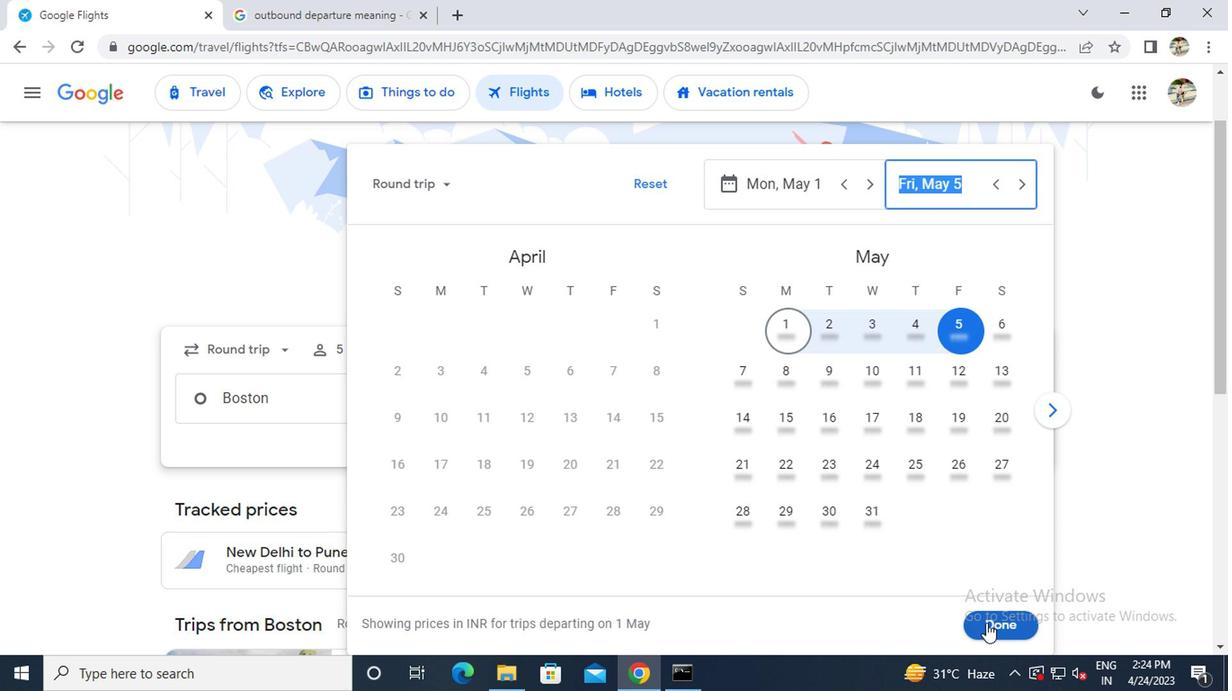 
Action: Mouse pressed left at (986, 622)
Screenshot: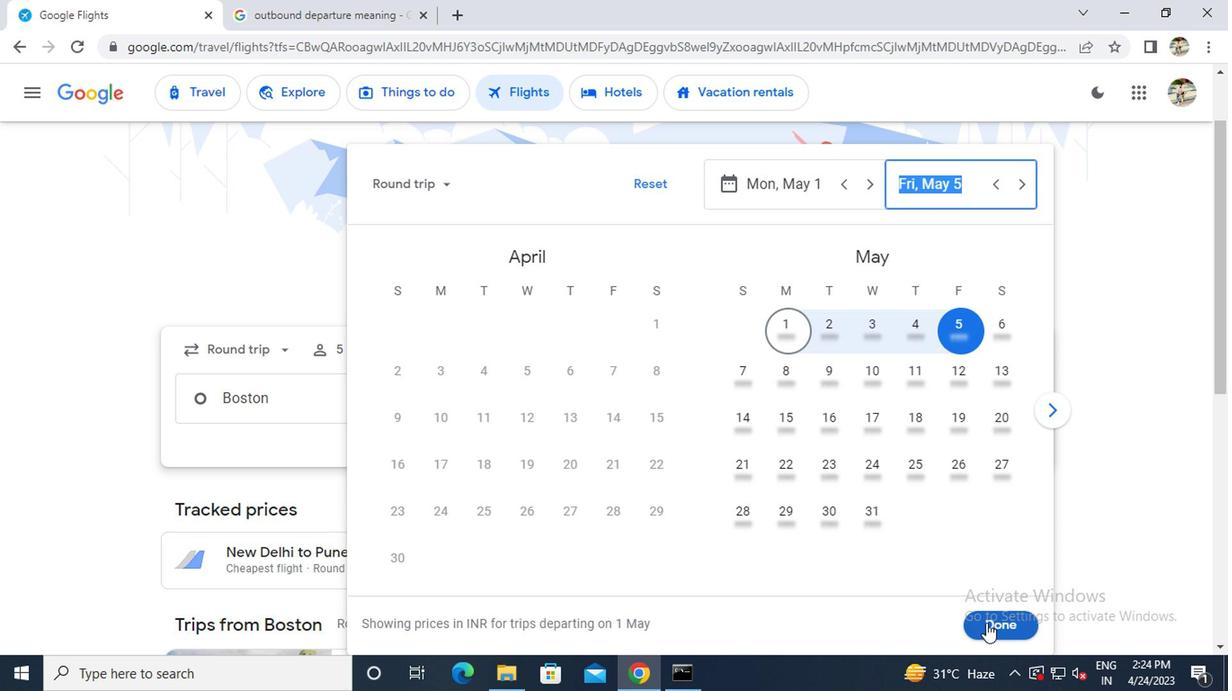 
Action: Mouse moved to (944, 401)
Screenshot: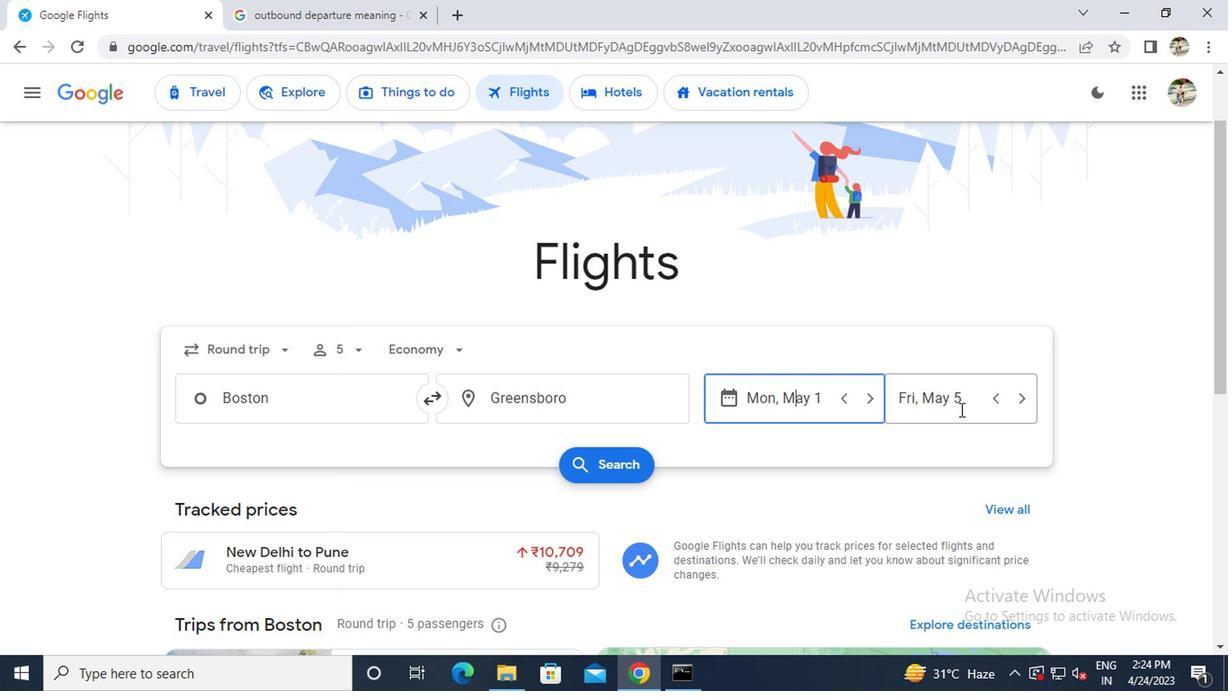 
Action: Mouse pressed left at (944, 401)
Screenshot: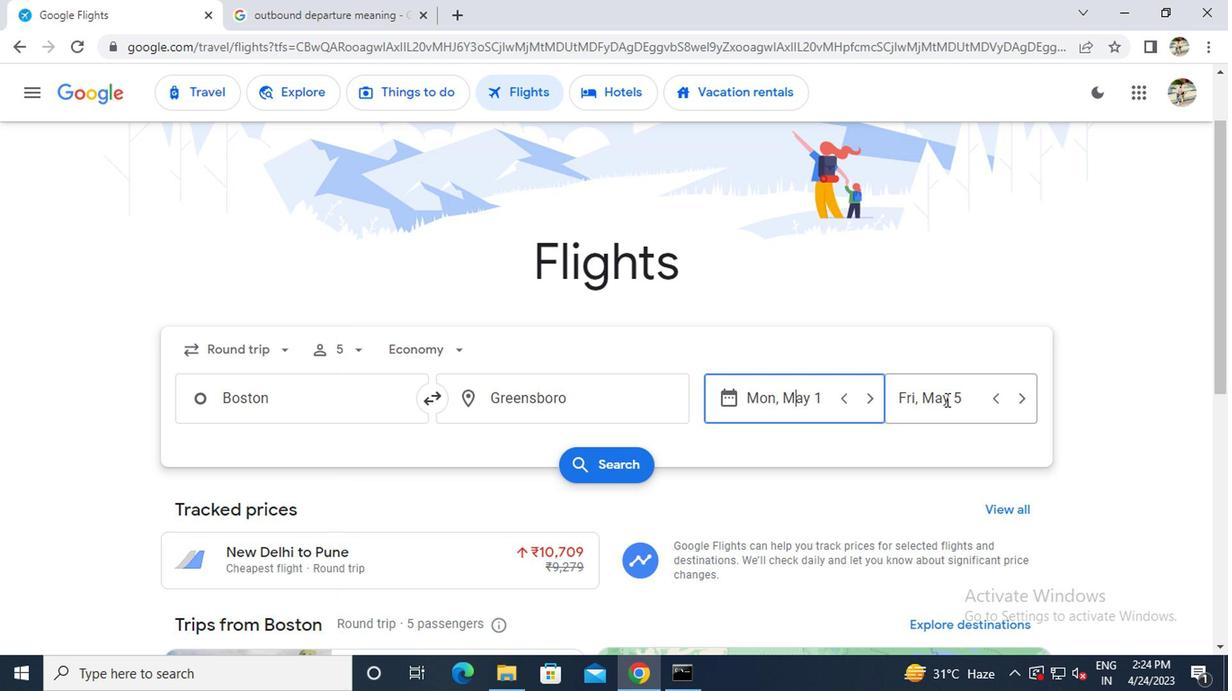 
Action: Mouse moved to (823, 337)
Screenshot: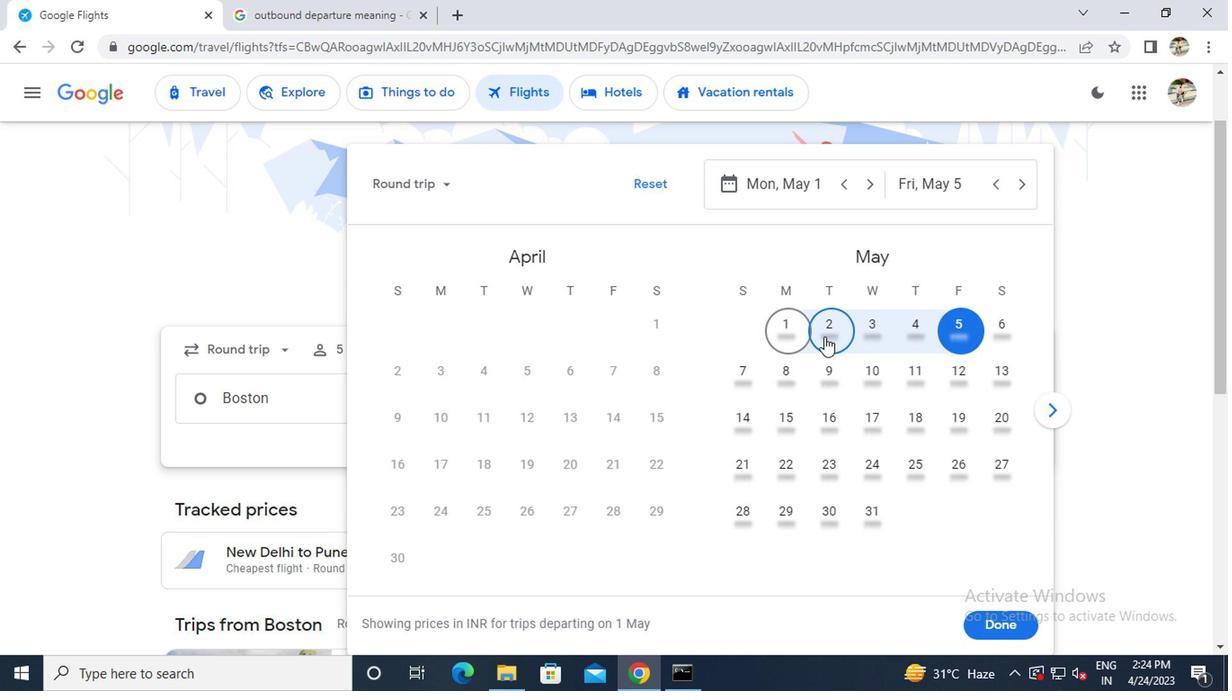 
Action: Mouse pressed left at (823, 337)
Screenshot: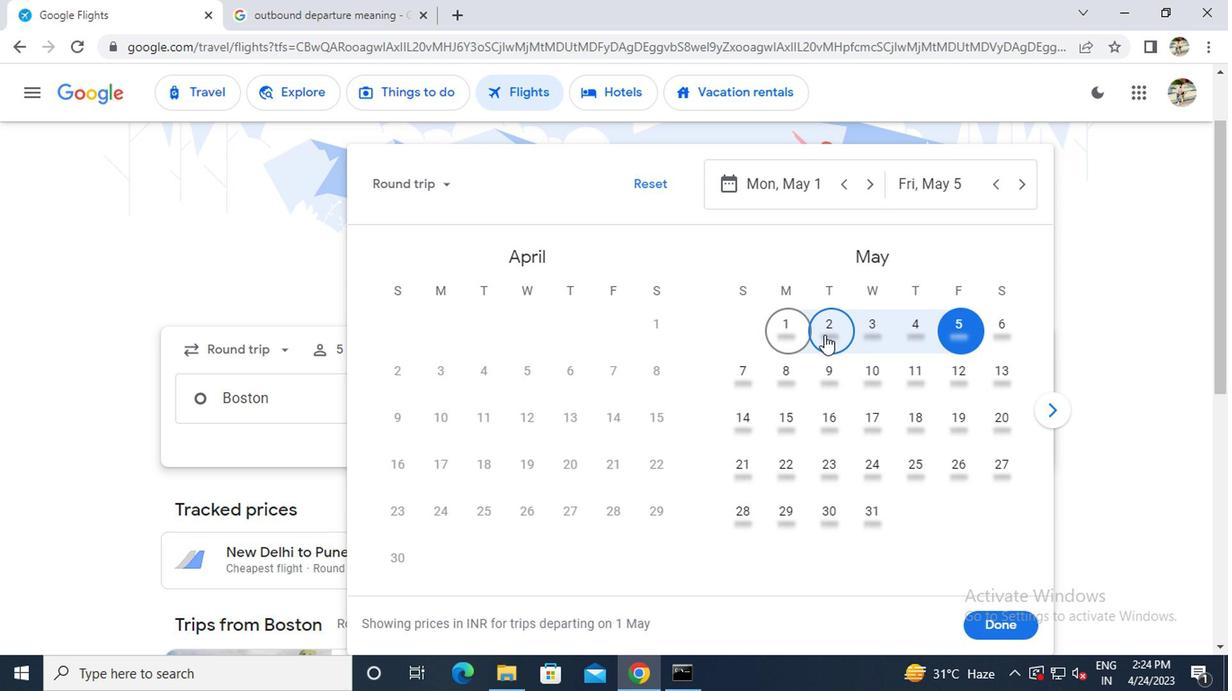 
Action: Mouse moved to (987, 613)
Screenshot: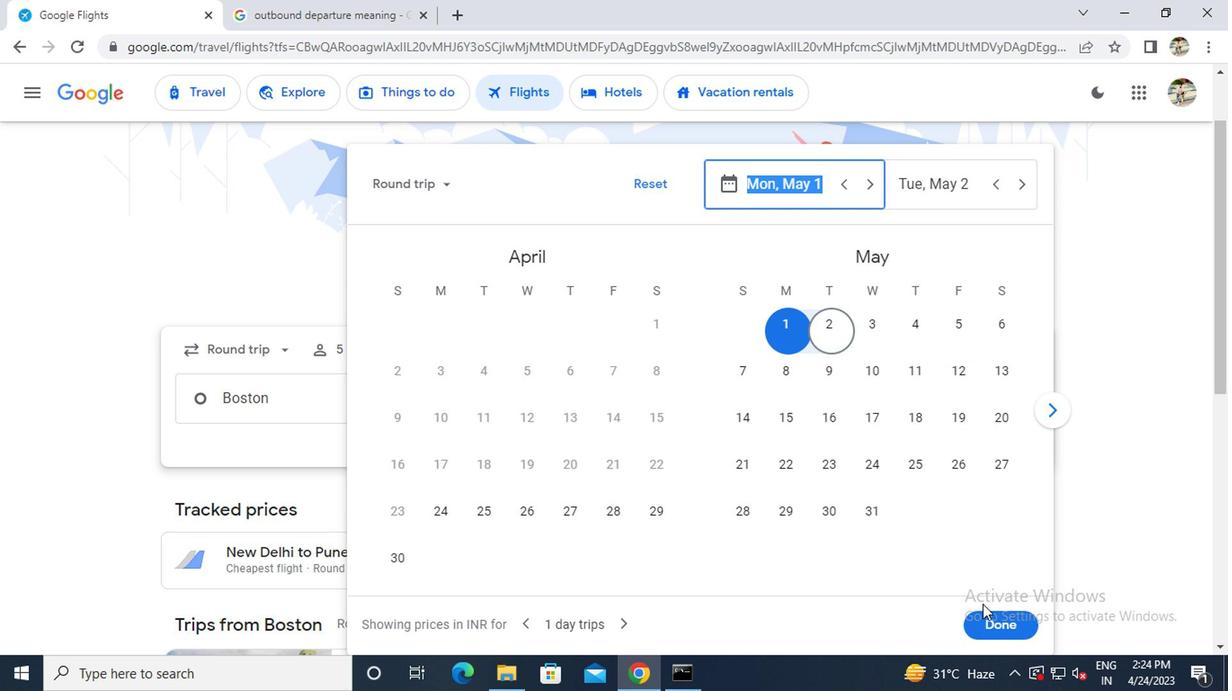 
Action: Mouse pressed left at (987, 613)
Screenshot: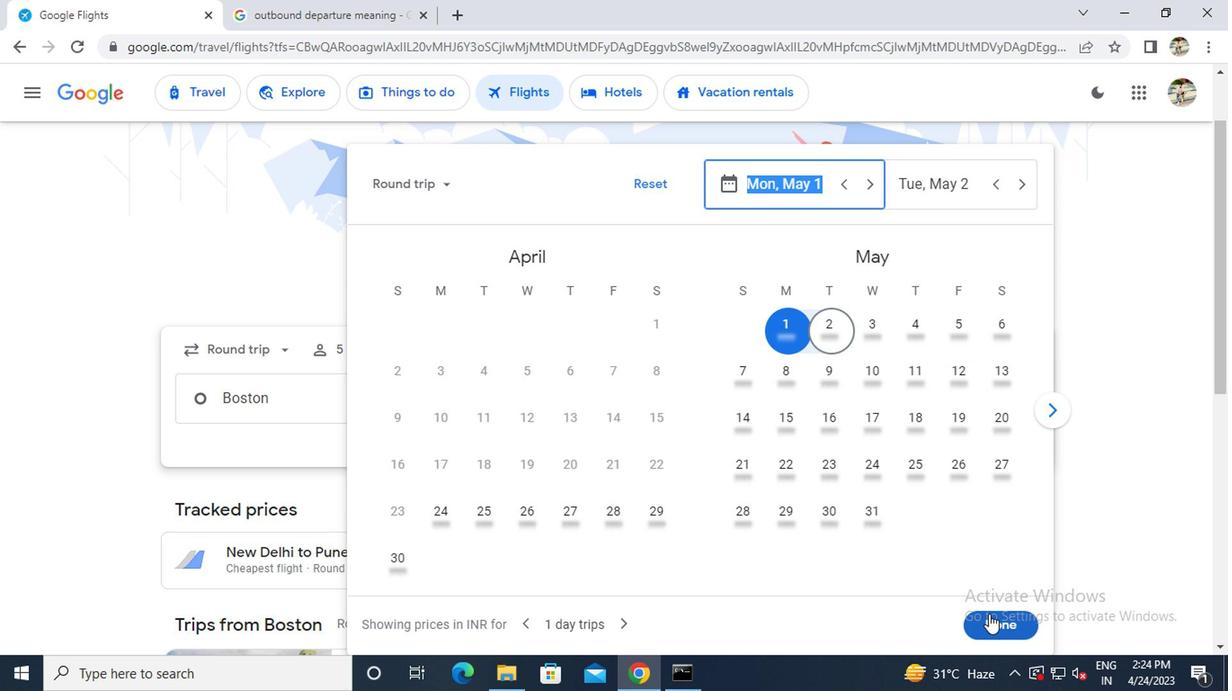 
Action: Mouse moved to (588, 451)
Screenshot: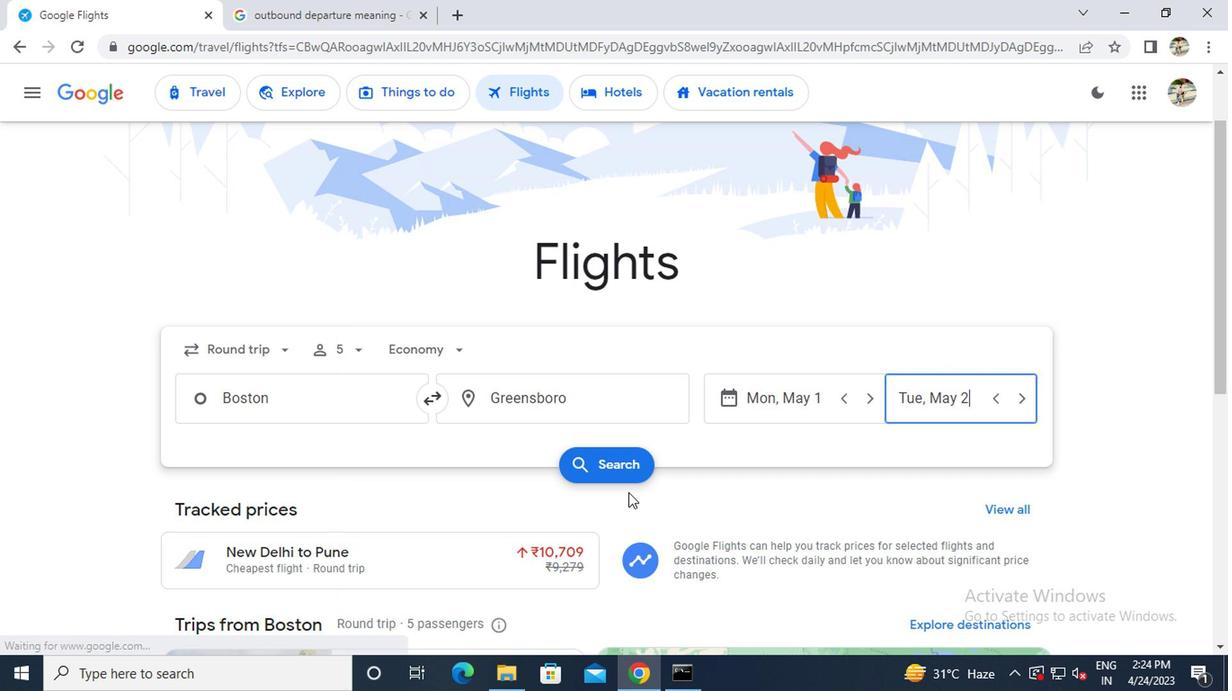 
Action: Mouse pressed left at (588, 451)
Screenshot: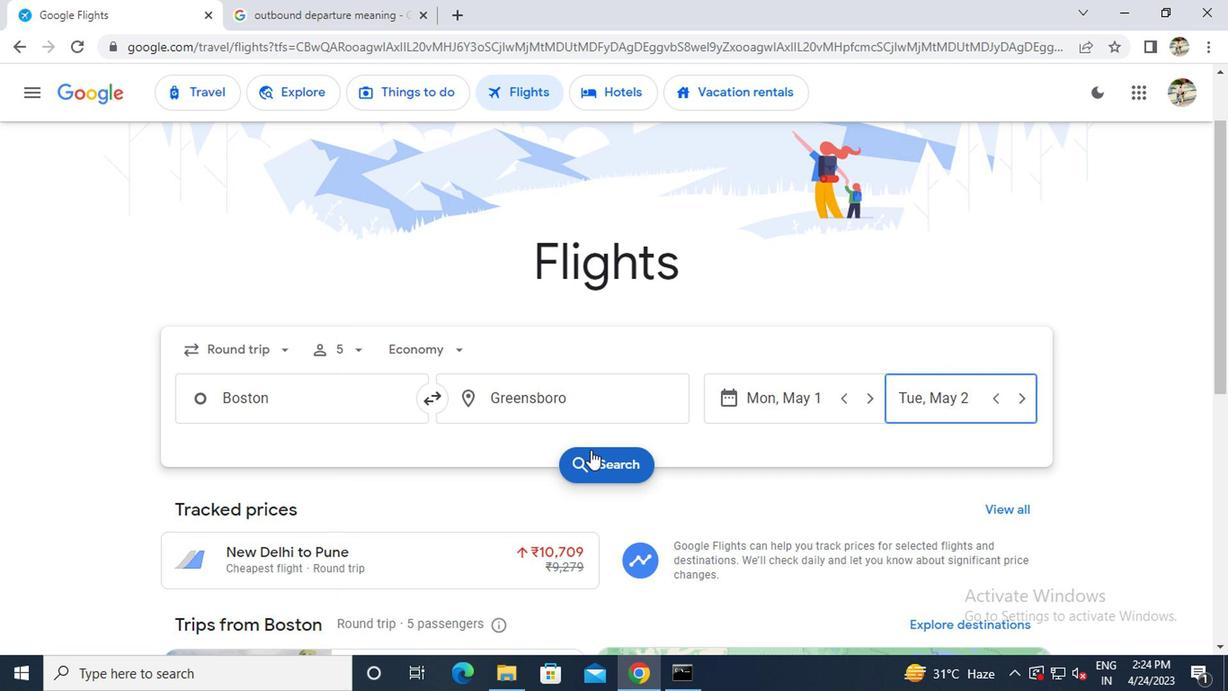 
Action: Mouse moved to (208, 262)
Screenshot: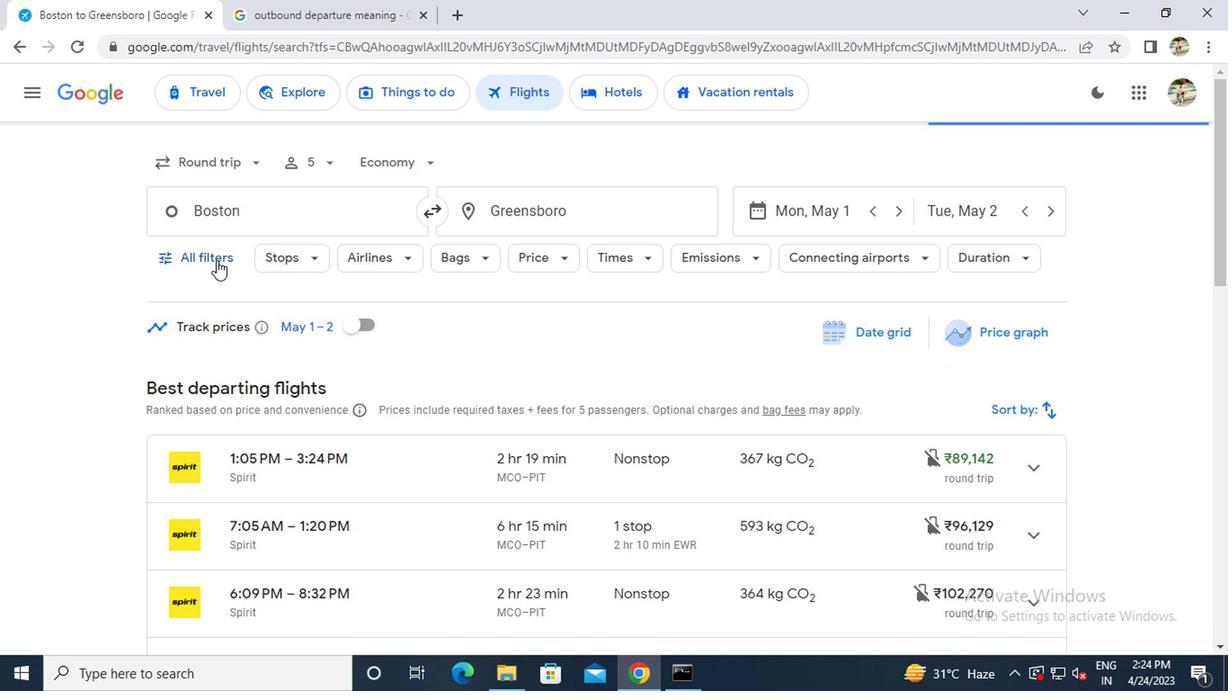 
Action: Mouse pressed left at (208, 262)
Screenshot: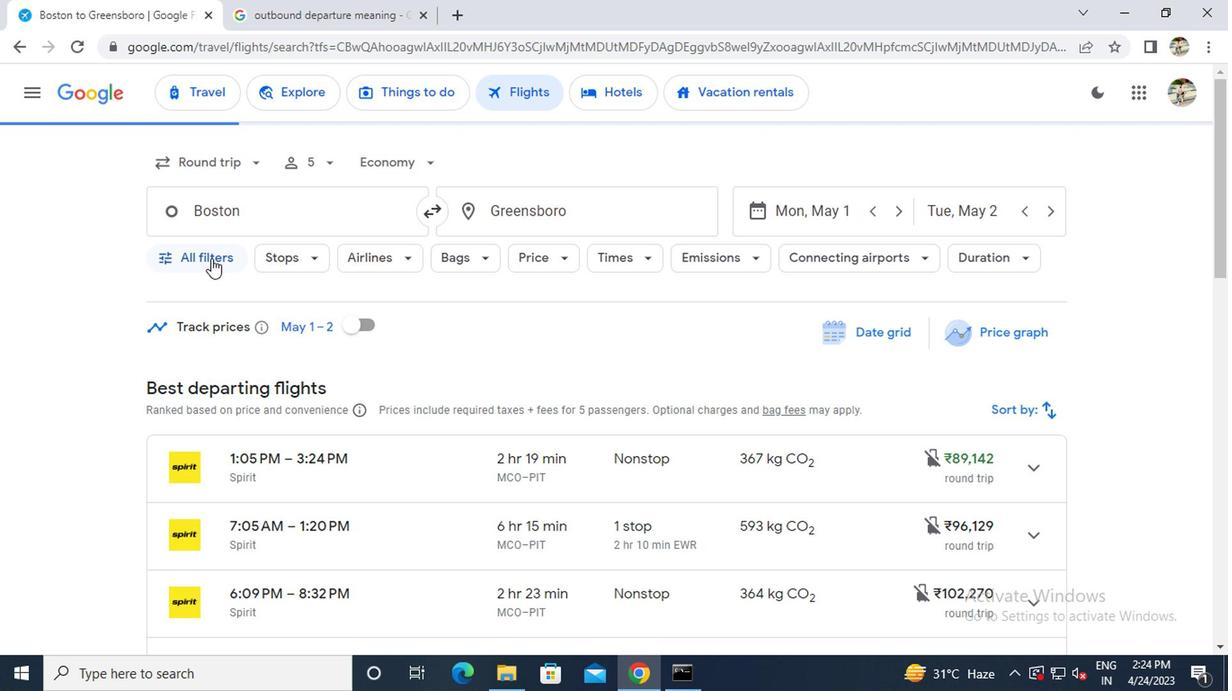 
Action: Mouse moved to (293, 406)
Screenshot: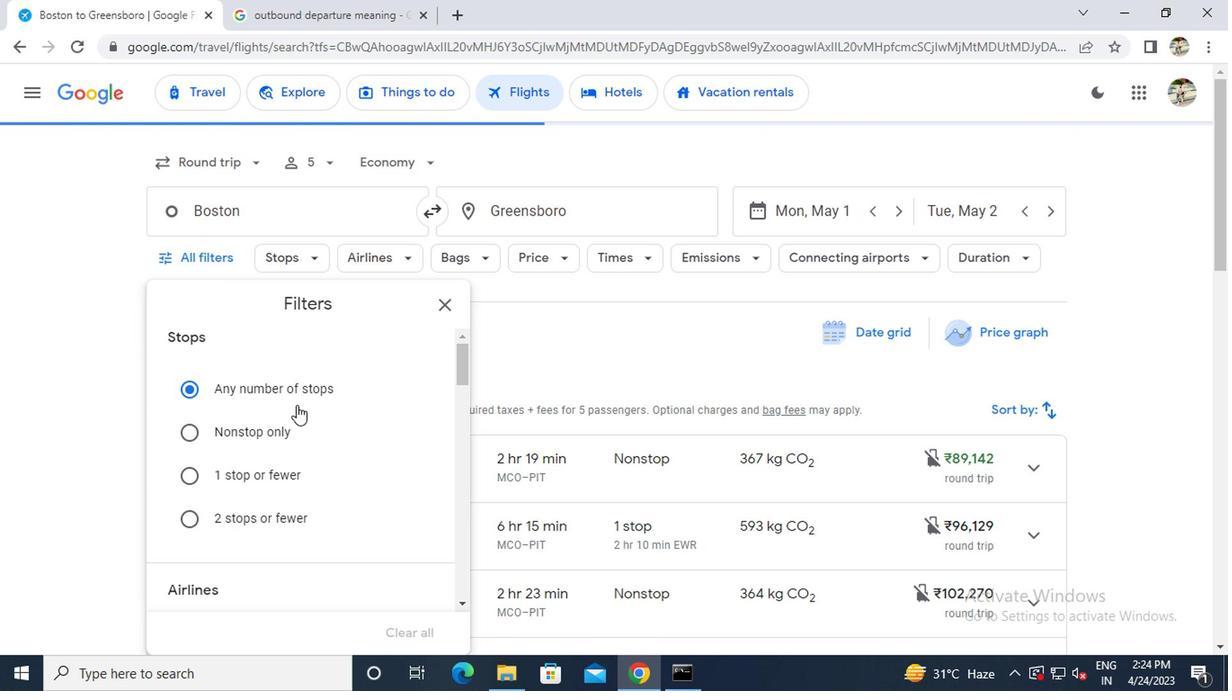 
Action: Mouse scrolled (293, 405) with delta (0, 0)
Screenshot: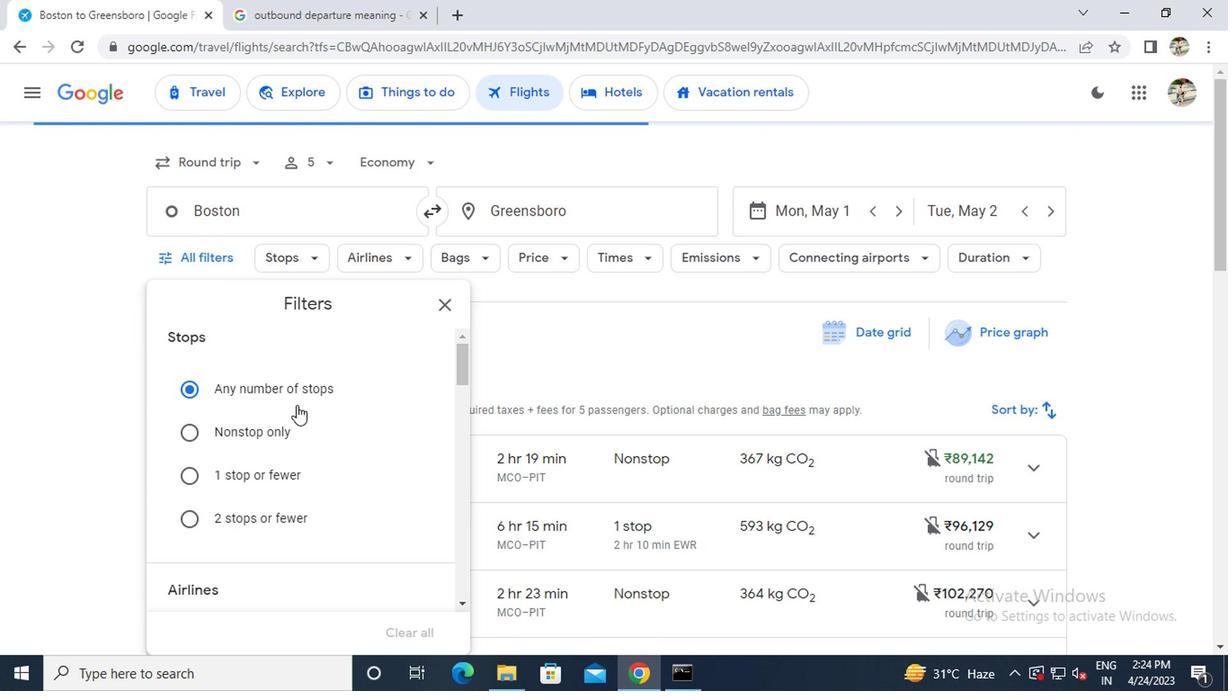 
Action: Mouse scrolled (293, 405) with delta (0, 0)
Screenshot: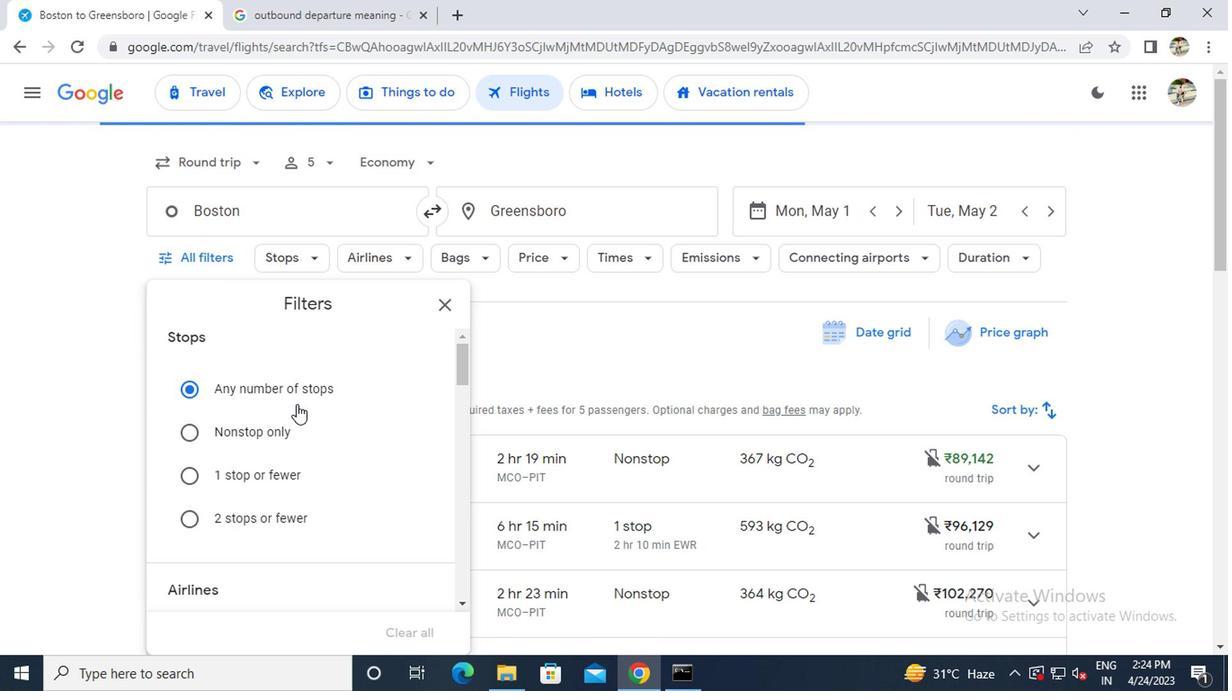 
Action: Mouse moved to (294, 405)
Screenshot: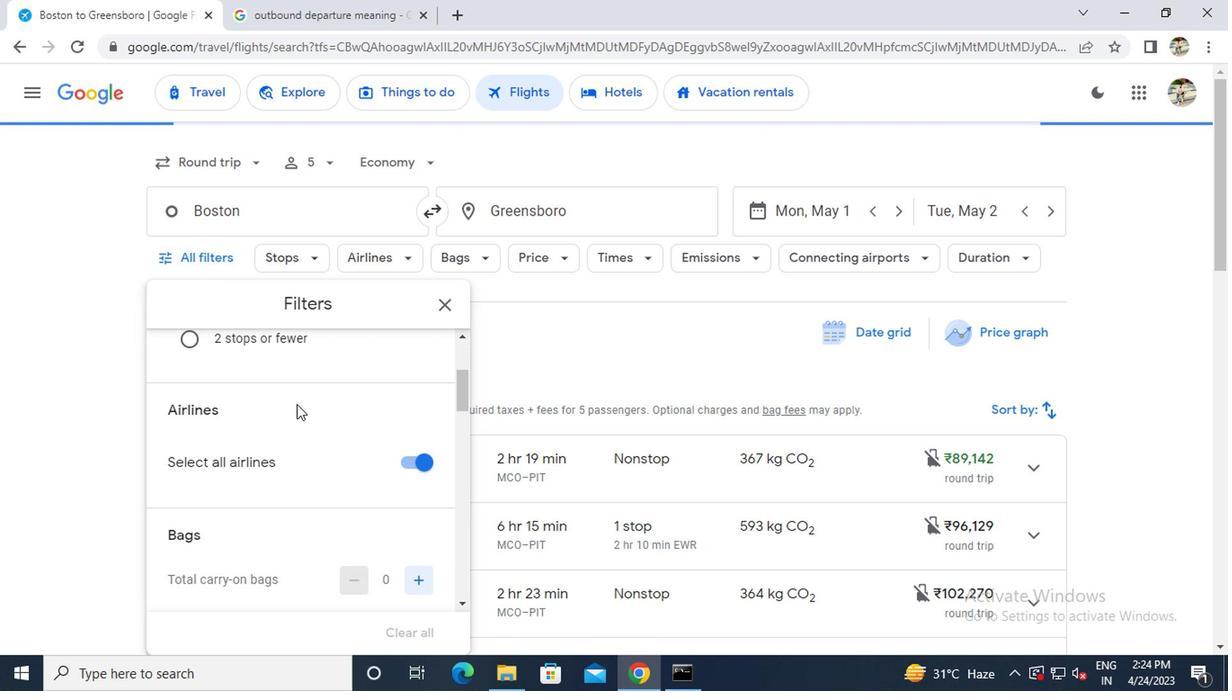 
Action: Mouse scrolled (294, 405) with delta (0, 0)
Screenshot: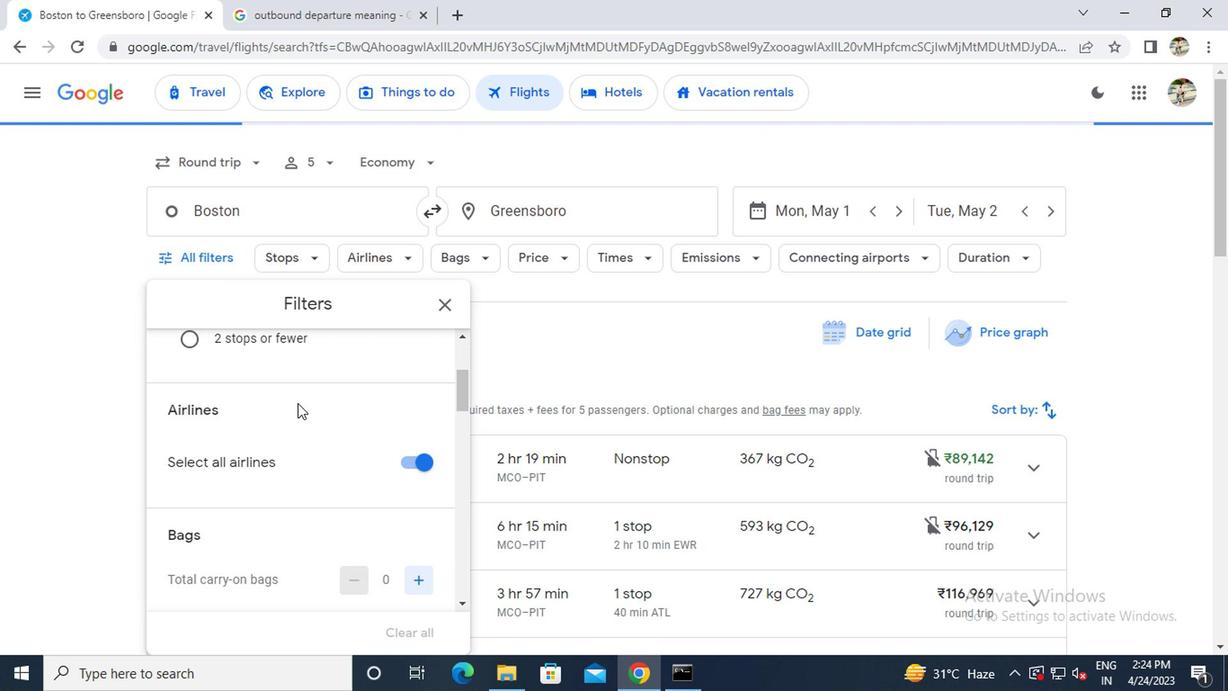 
Action: Mouse scrolled (294, 405) with delta (0, 0)
Screenshot: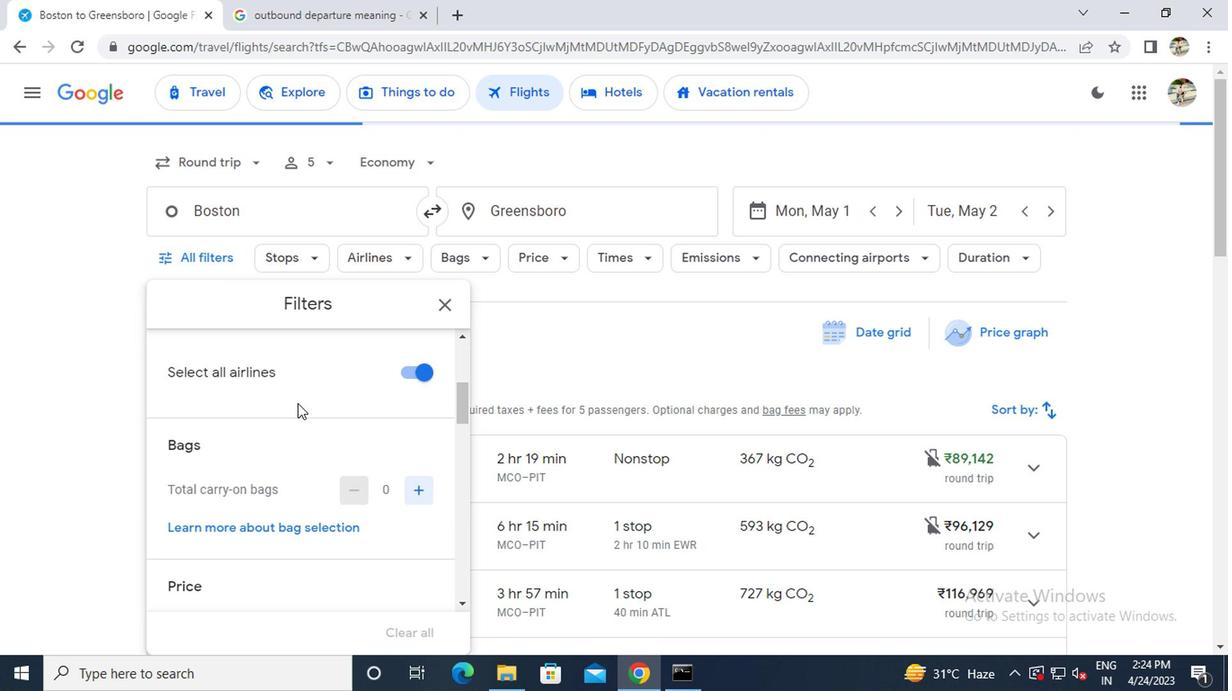 
Action: Mouse moved to (414, 401)
Screenshot: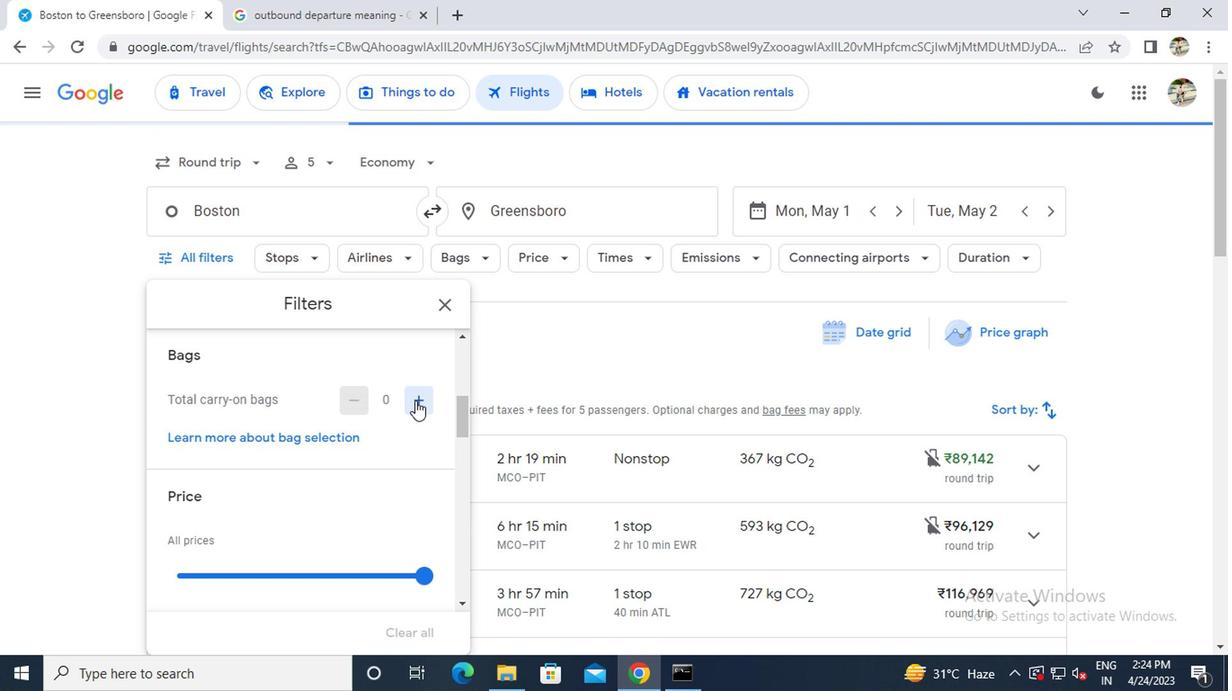 
Action: Mouse pressed left at (414, 401)
Screenshot: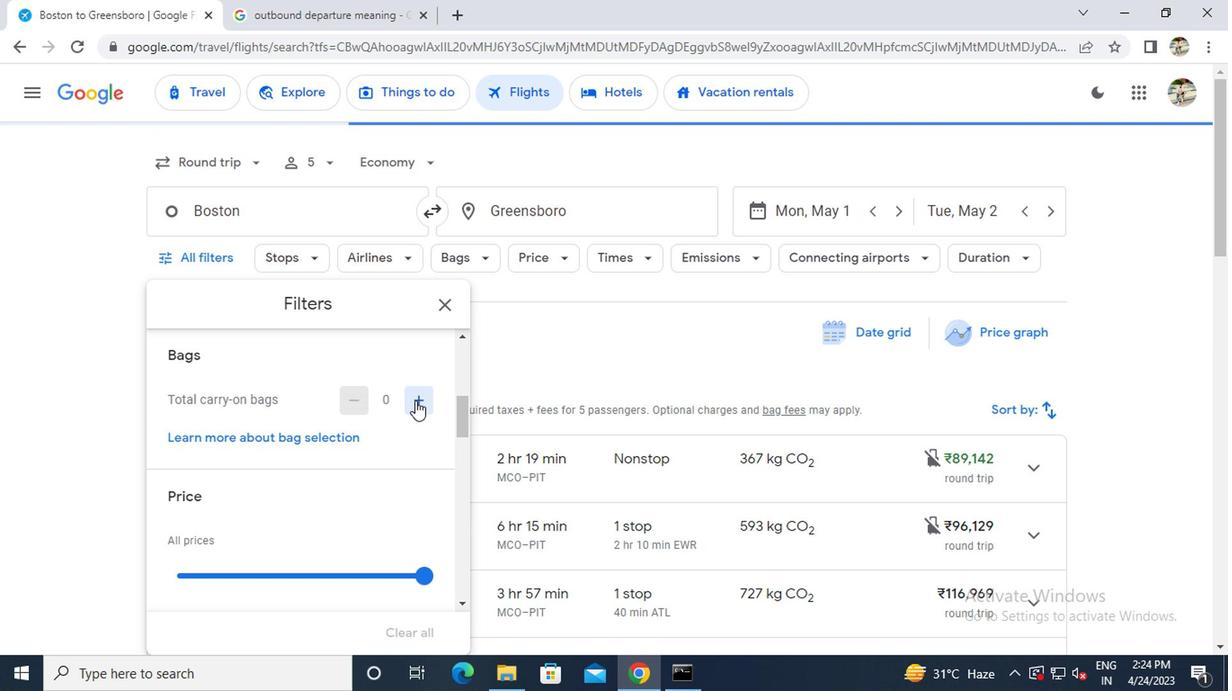 
Action: Mouse moved to (353, 405)
Screenshot: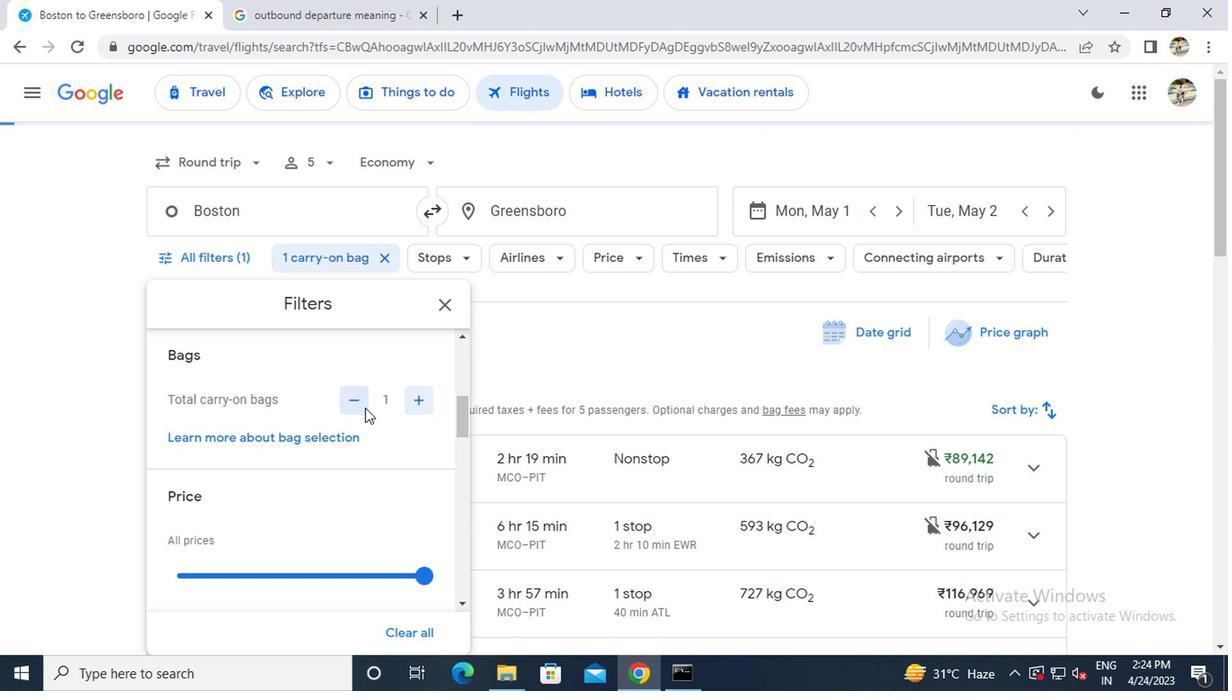 
Action: Mouse pressed left at (353, 405)
Screenshot: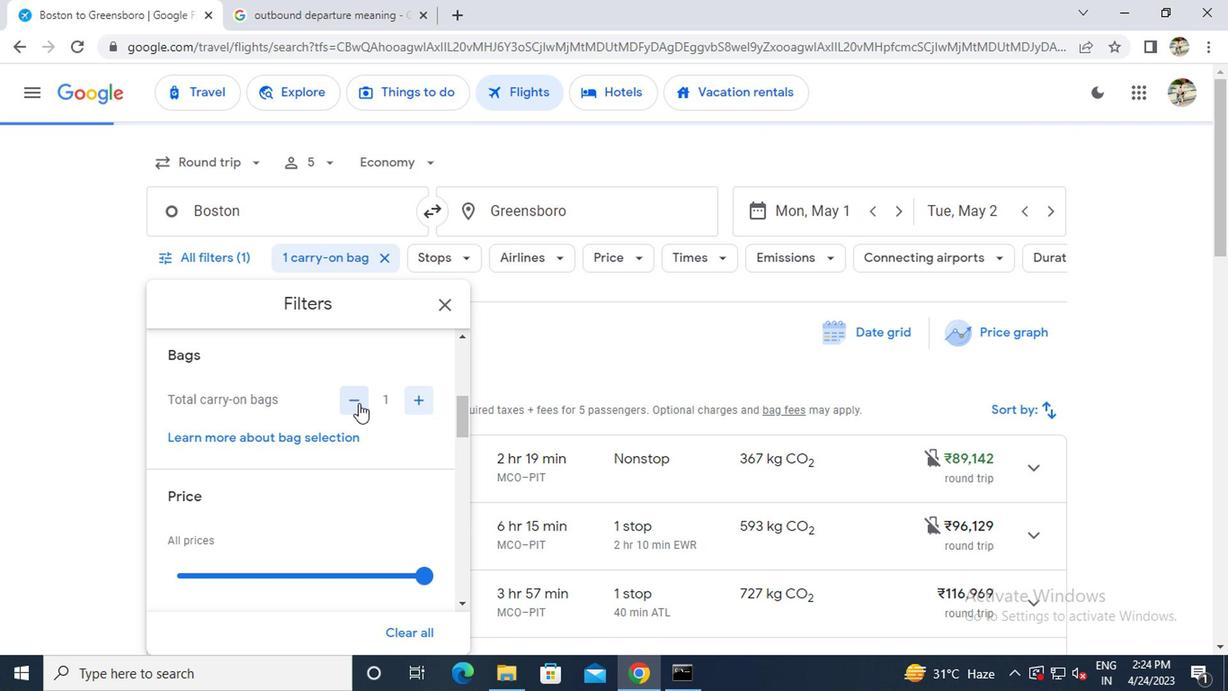 
Action: Mouse moved to (355, 453)
Screenshot: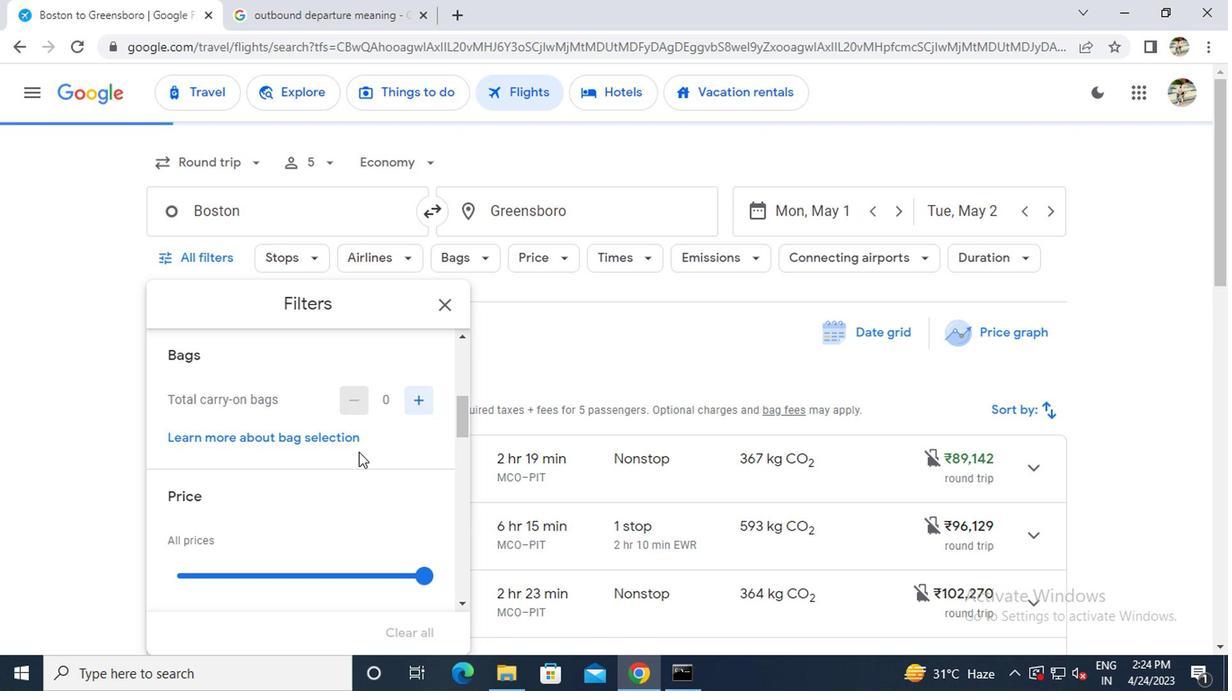 
Action: Mouse scrolled (355, 453) with delta (0, 0)
Screenshot: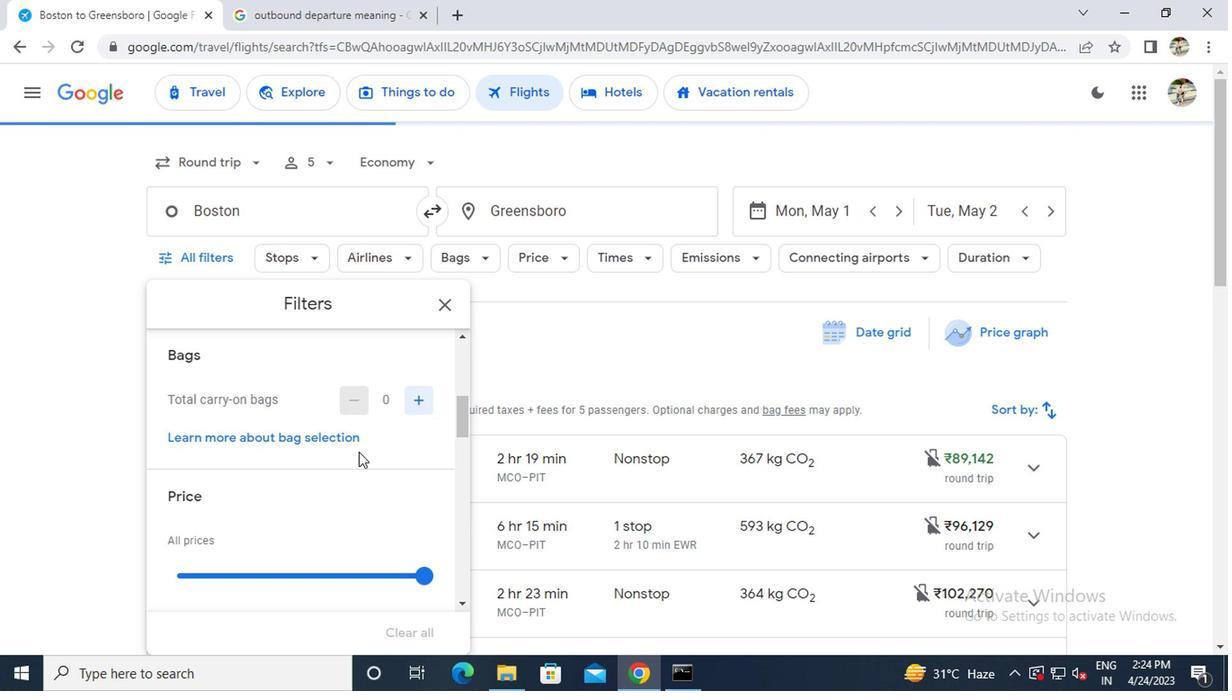 
Action: Mouse moved to (422, 490)
Screenshot: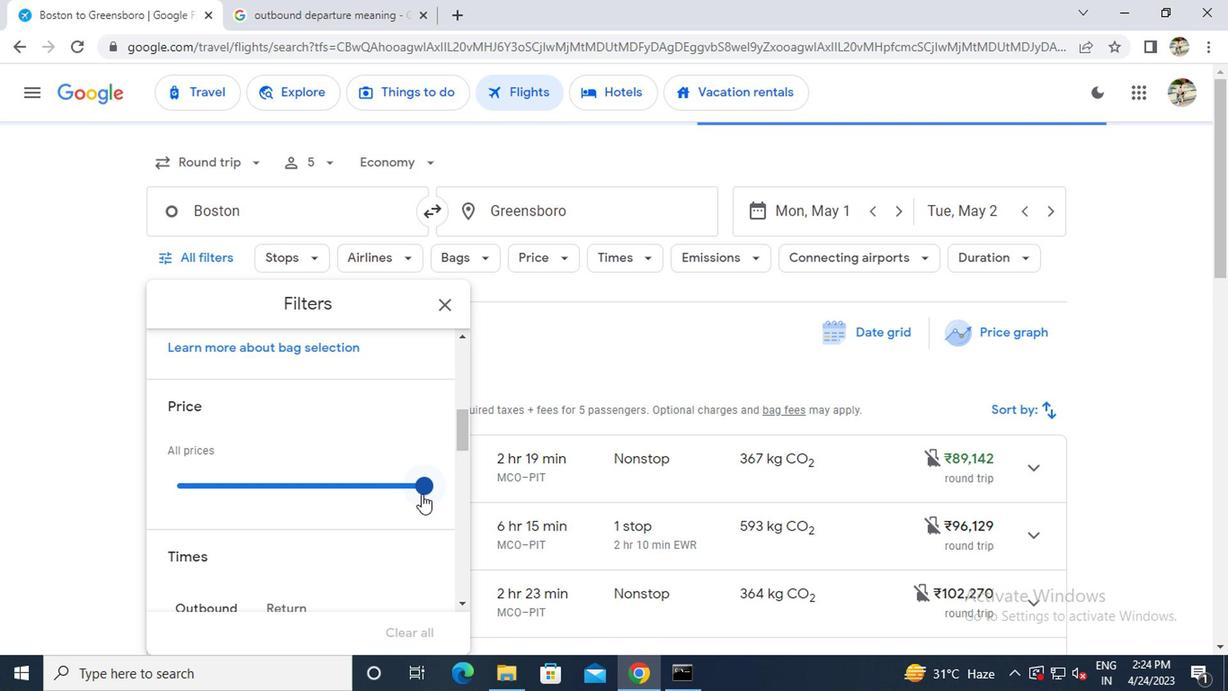 
Action: Mouse pressed left at (422, 490)
Screenshot: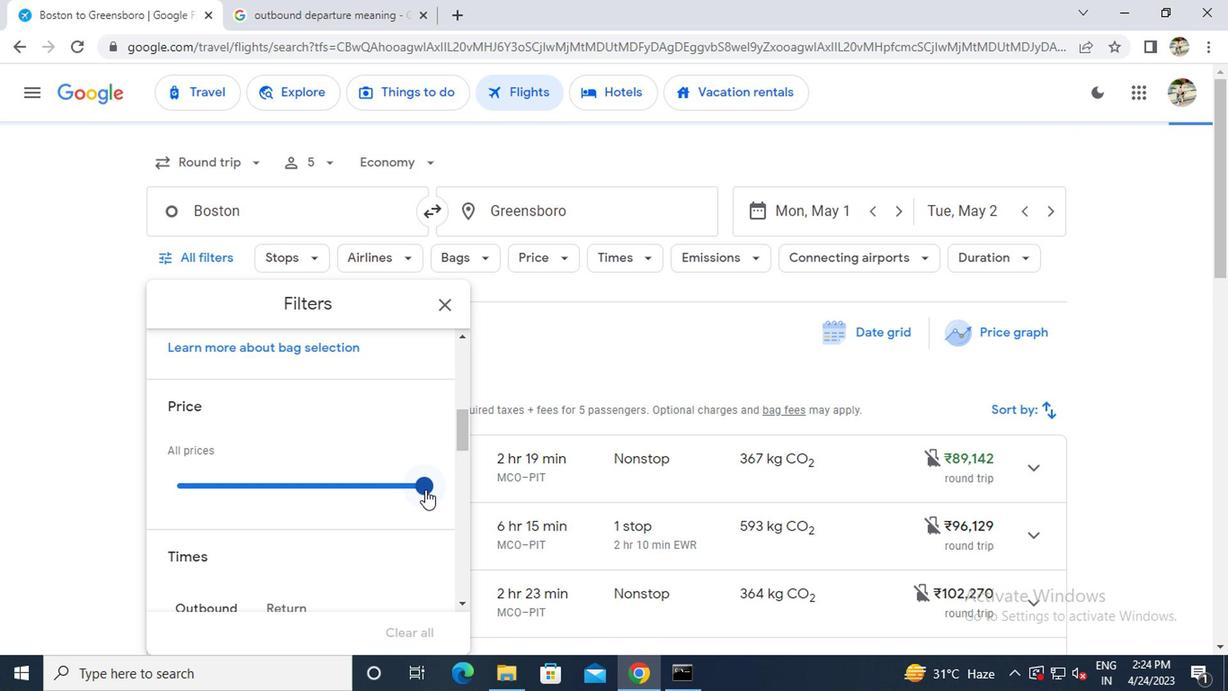 
Action: Mouse moved to (365, 485)
Screenshot: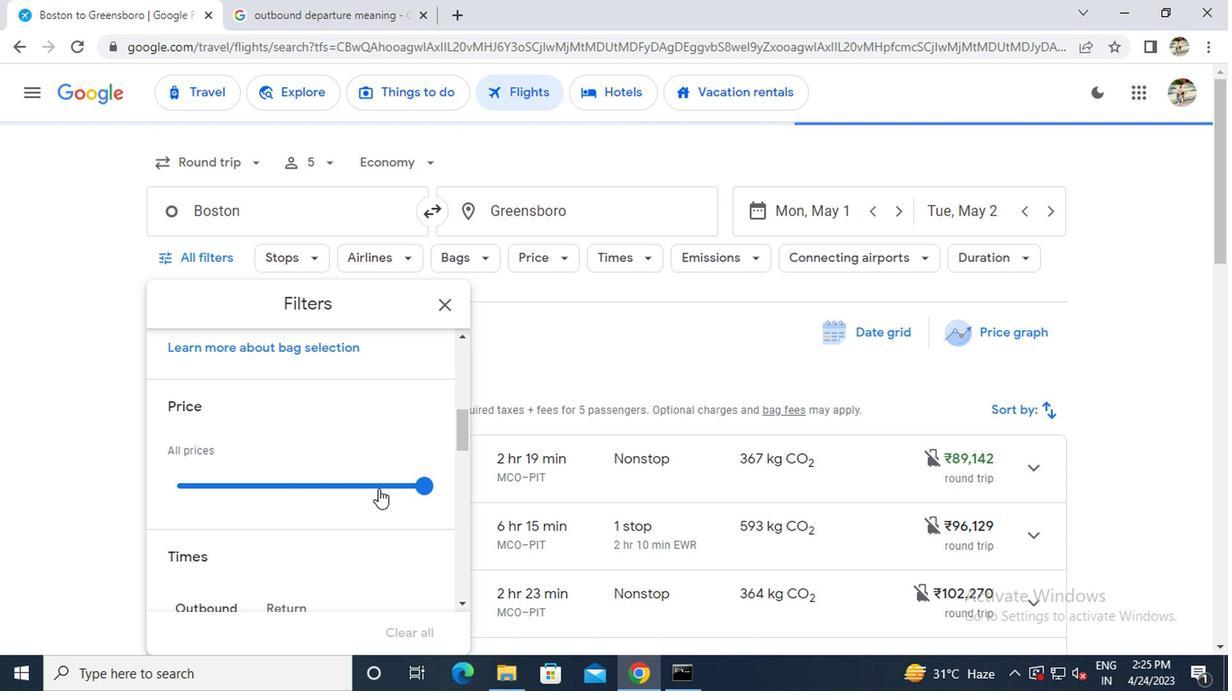 
Action: Mouse scrolled (365, 483) with delta (0, -1)
Screenshot: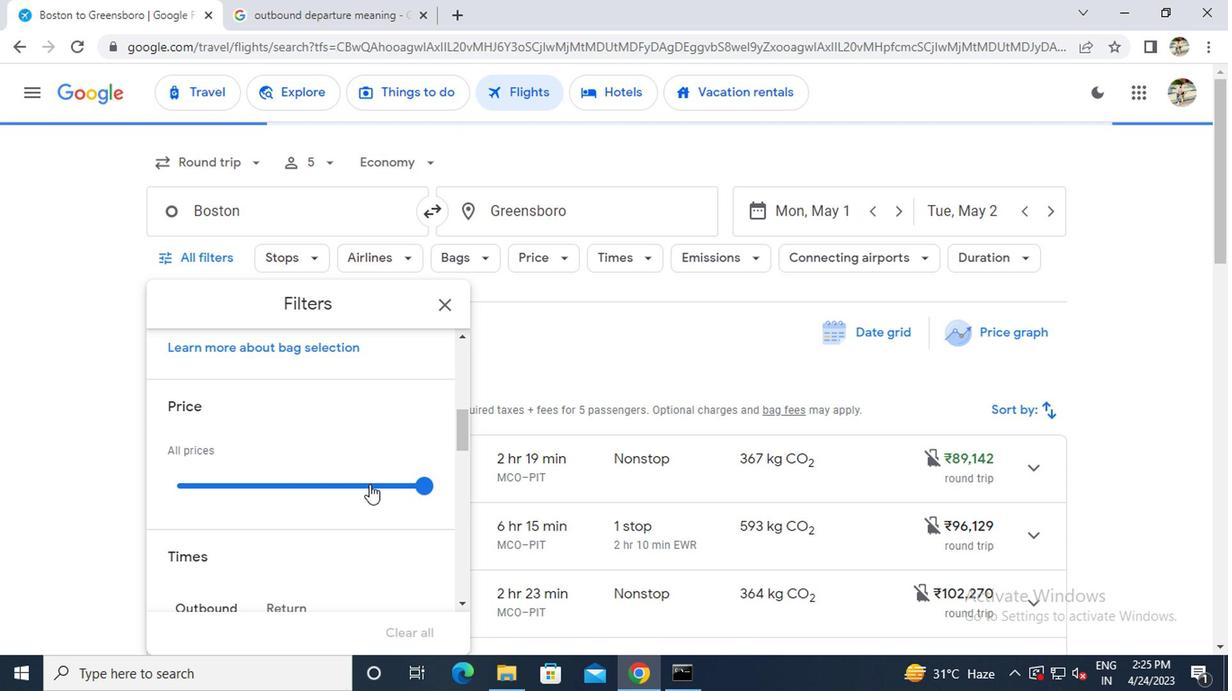 
Action: Mouse moved to (340, 485)
Screenshot: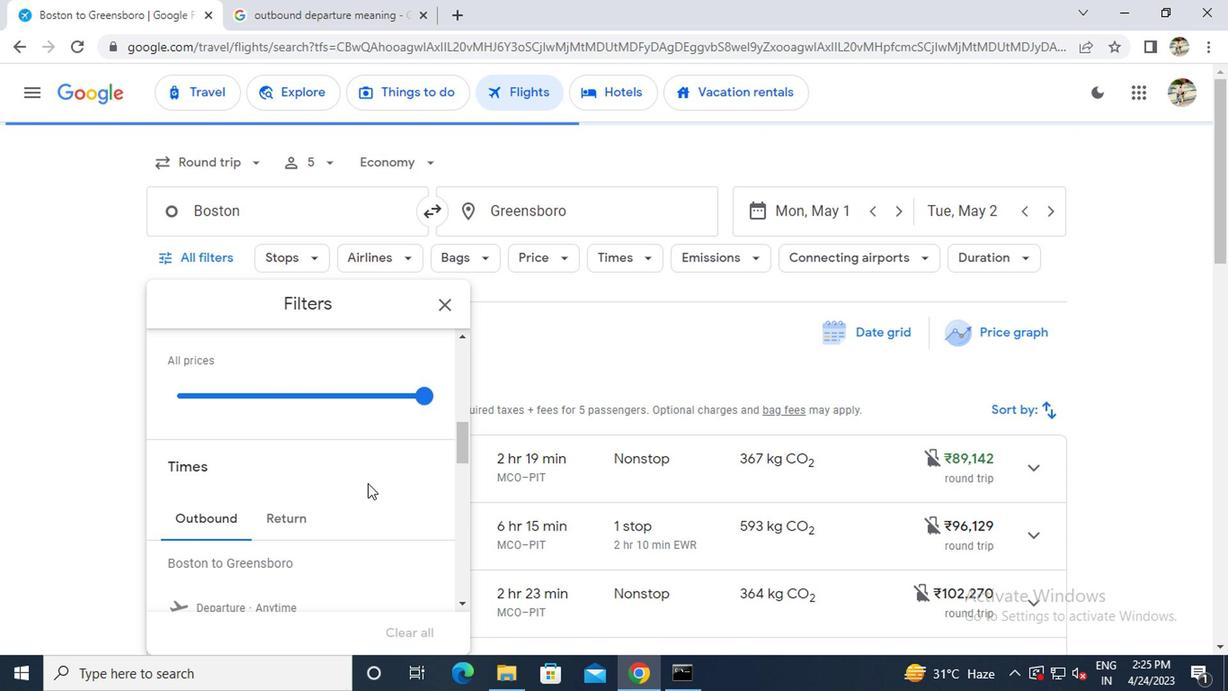 
Action: Mouse scrolled (340, 483) with delta (0, -1)
Screenshot: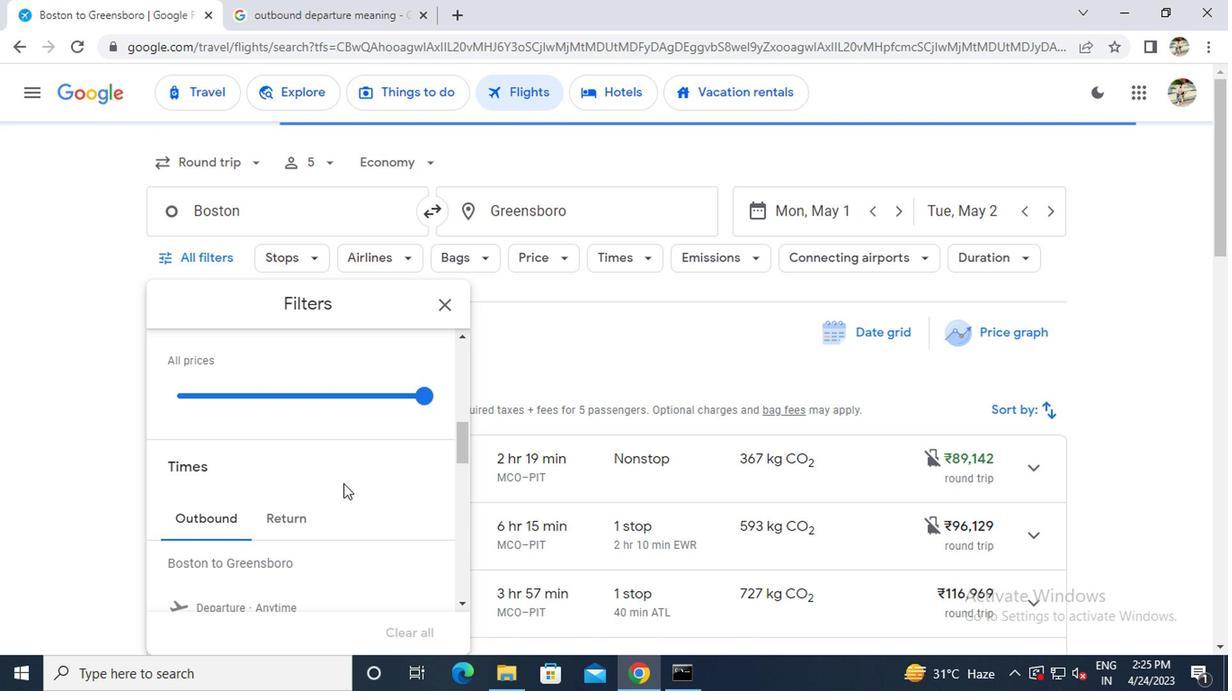 
Action: Mouse moved to (336, 485)
Screenshot: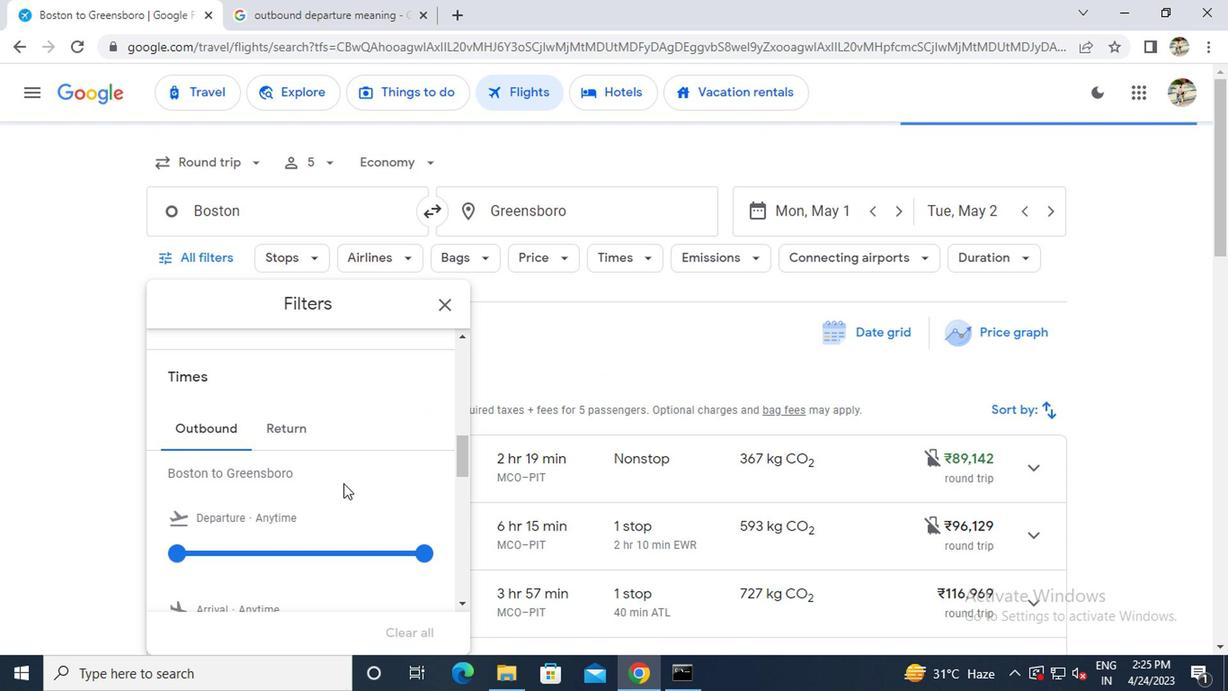 
Action: Mouse scrolled (336, 485) with delta (0, 0)
Screenshot: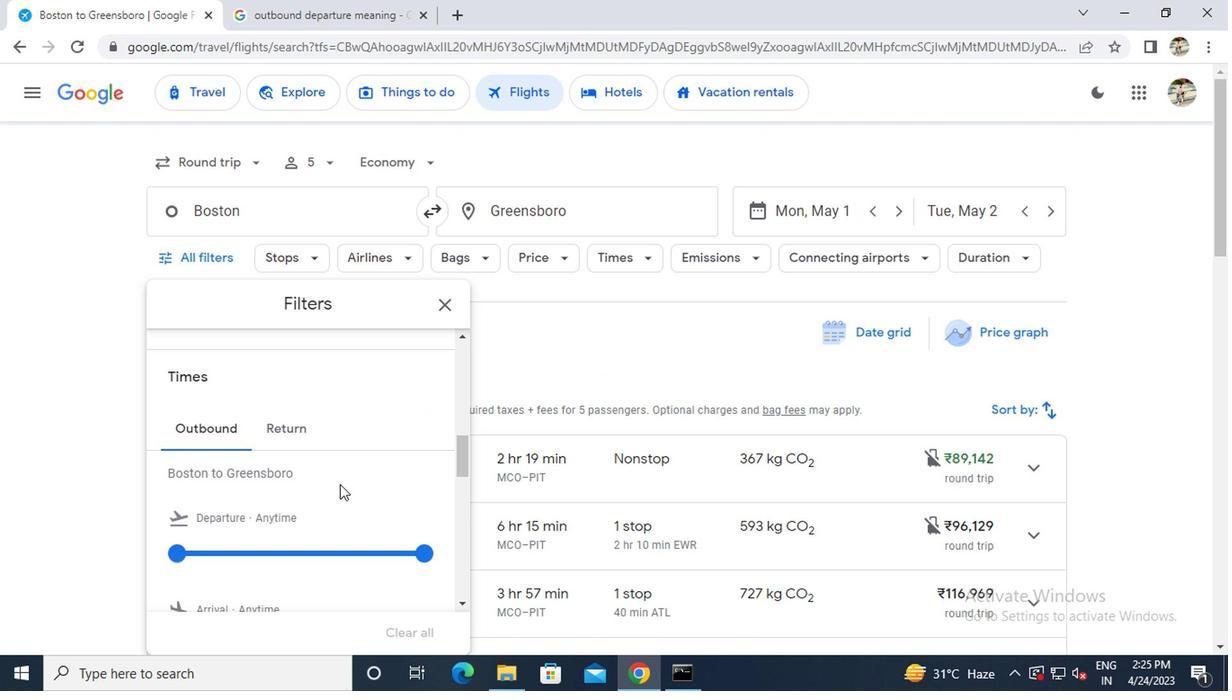 
Action: Mouse moved to (174, 462)
Screenshot: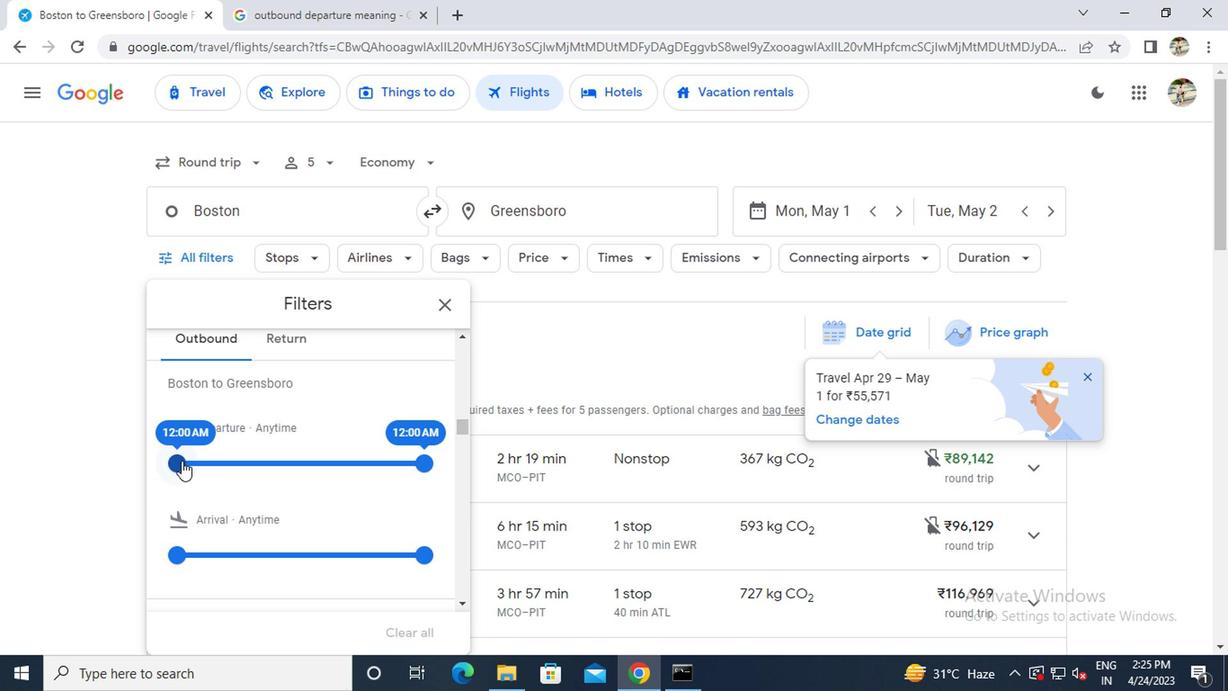 
Action: Mouse pressed left at (174, 462)
Screenshot: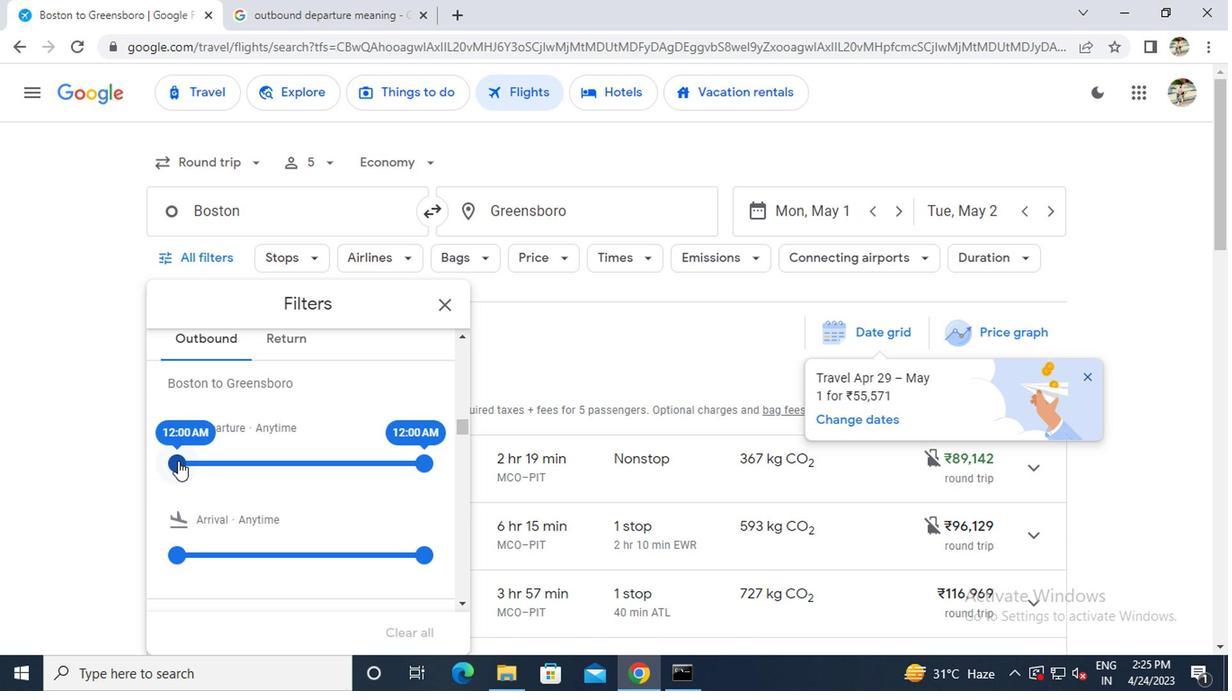 
Action: Mouse moved to (177, 554)
Screenshot: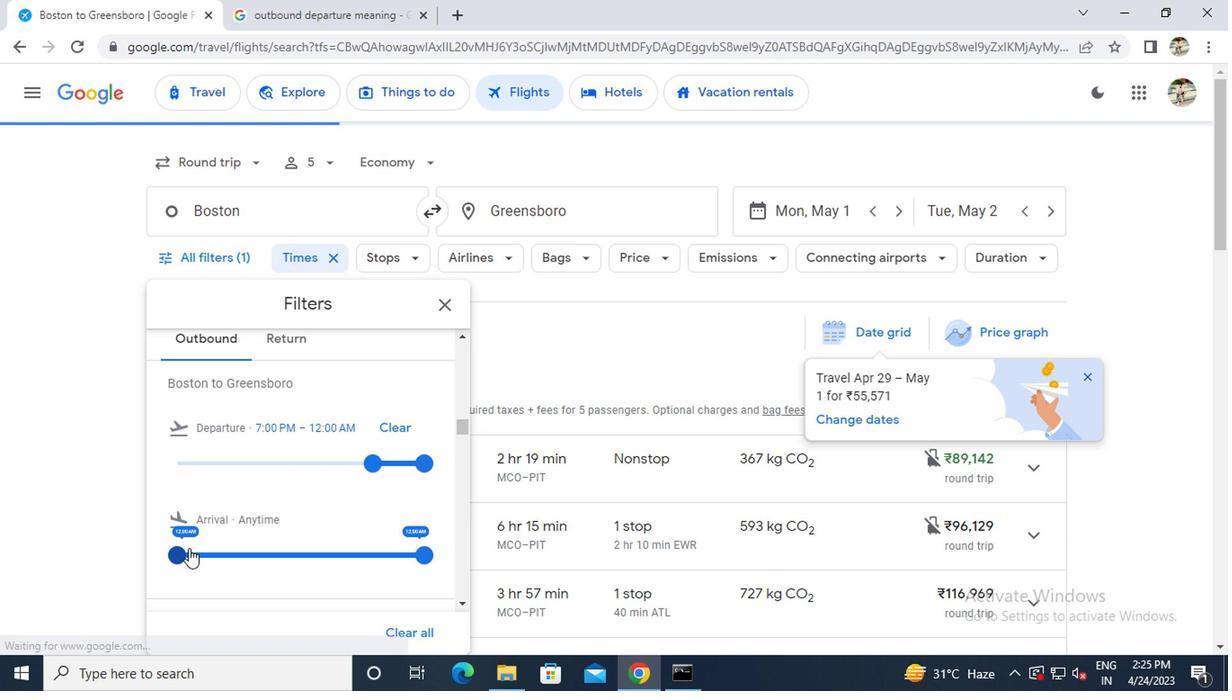 
Action: Mouse pressed left at (177, 554)
Screenshot: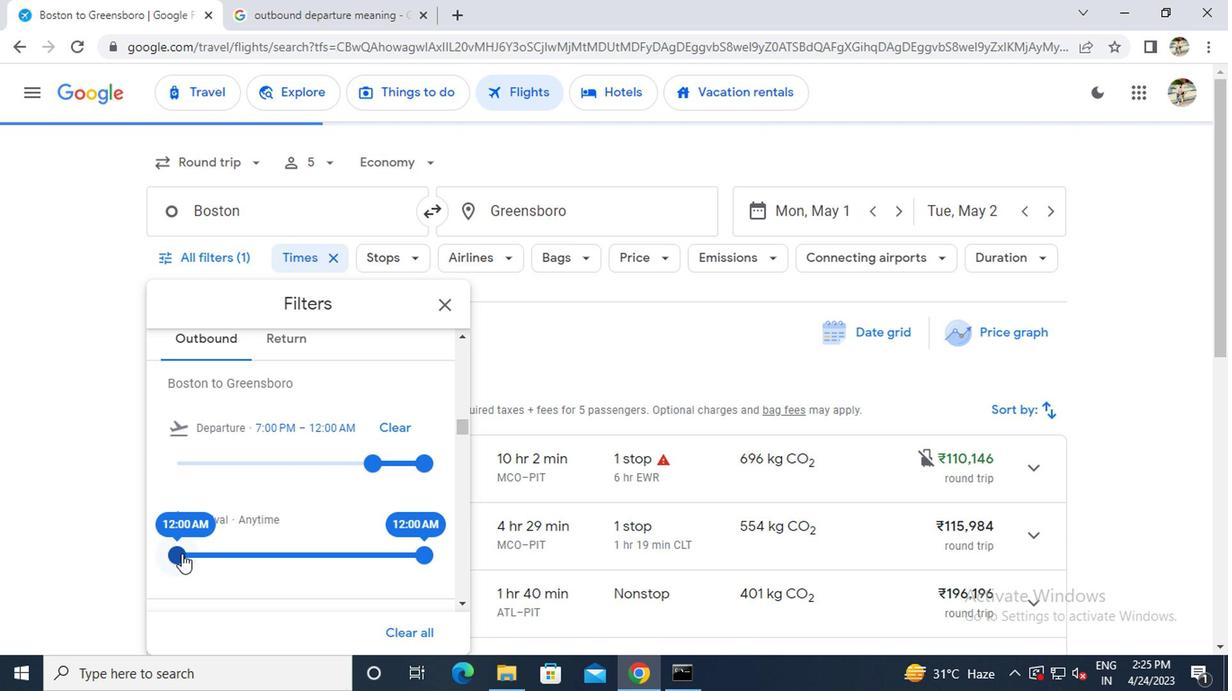 
Action: Mouse moved to (442, 311)
Screenshot: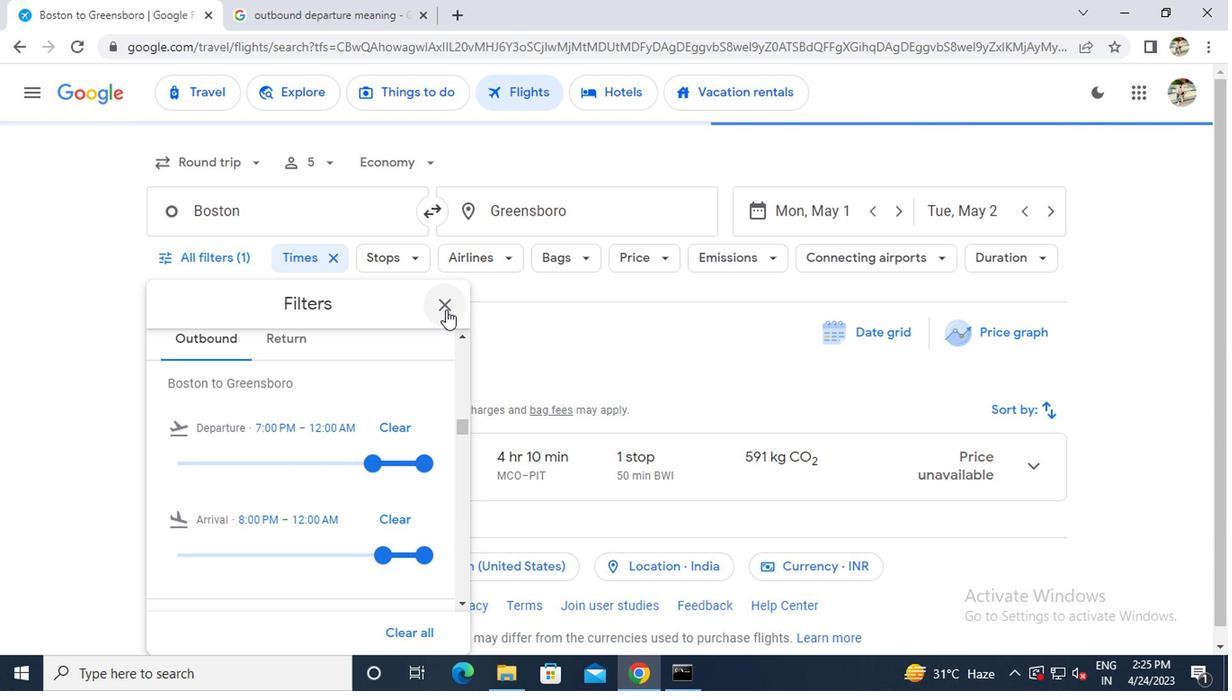 
Action: Mouse pressed left at (442, 311)
Screenshot: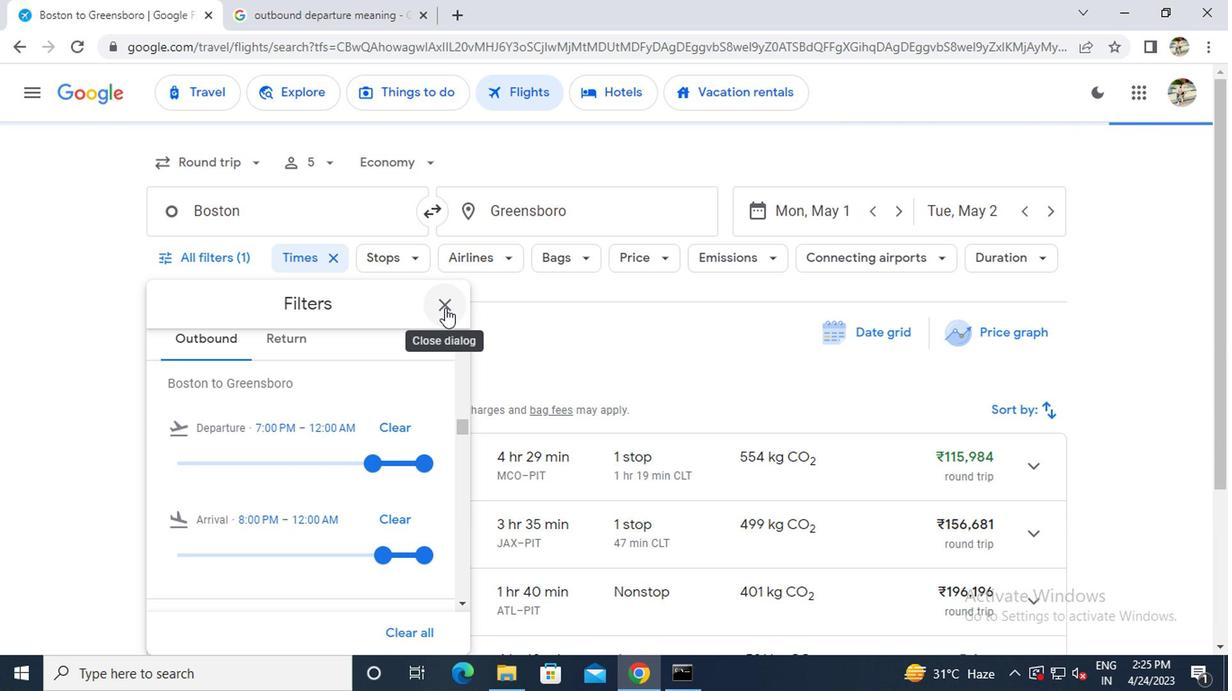 
Action: Mouse moved to (442, 309)
Screenshot: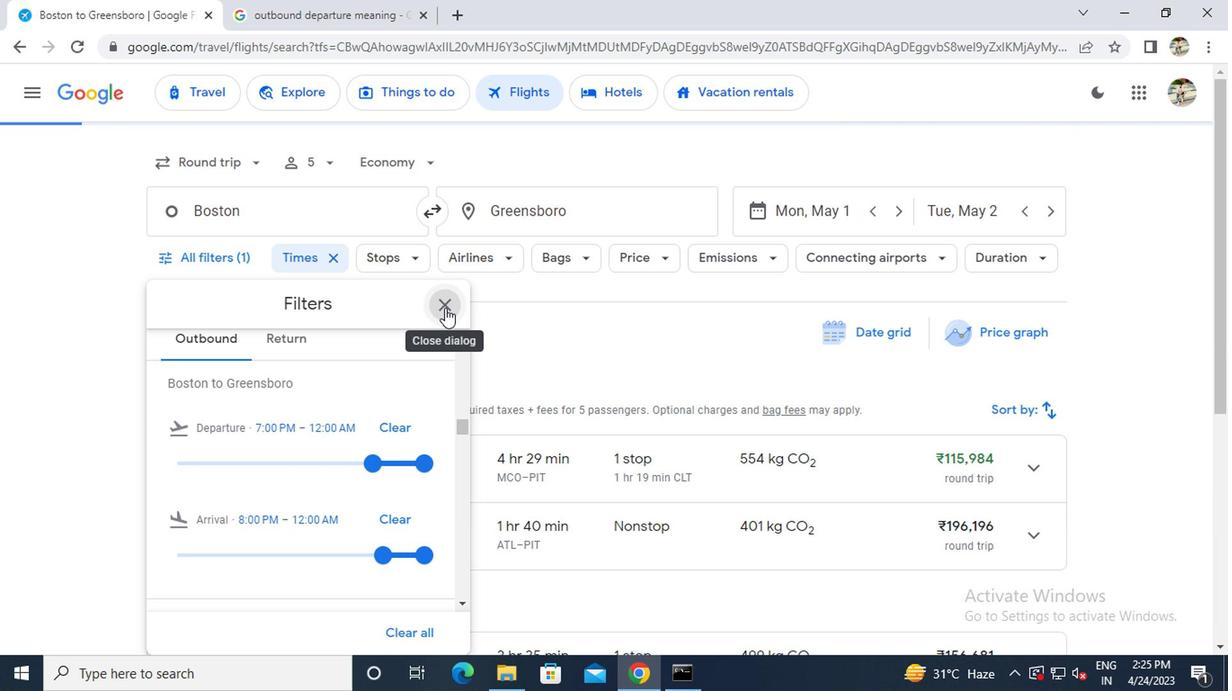 
